 Task: Look for space in Danlí, Honduras from 21st June, 2023 to 29th June, 2023 for 4 adults in price range Rs.7000 to Rs.12000. Place can be entire place with 2 bedrooms having 2 beds and 2 bathrooms. Property type can be house, flat, guest house. Booking option can be shelf check-in. Required host language is English.
Action: Mouse moved to (462, 91)
Screenshot: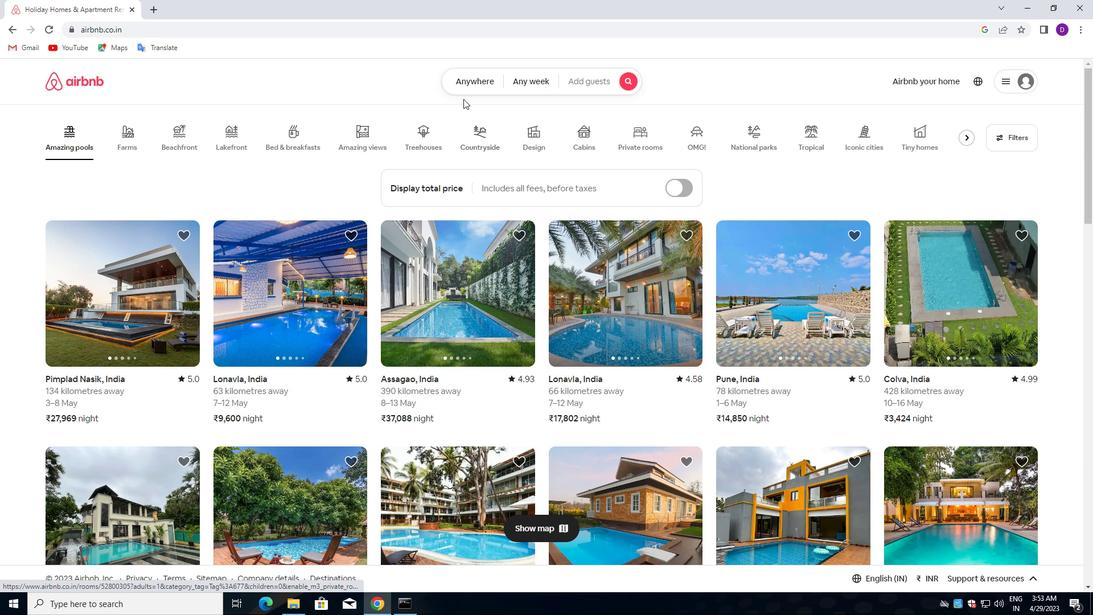 
Action: Mouse pressed left at (462, 91)
Screenshot: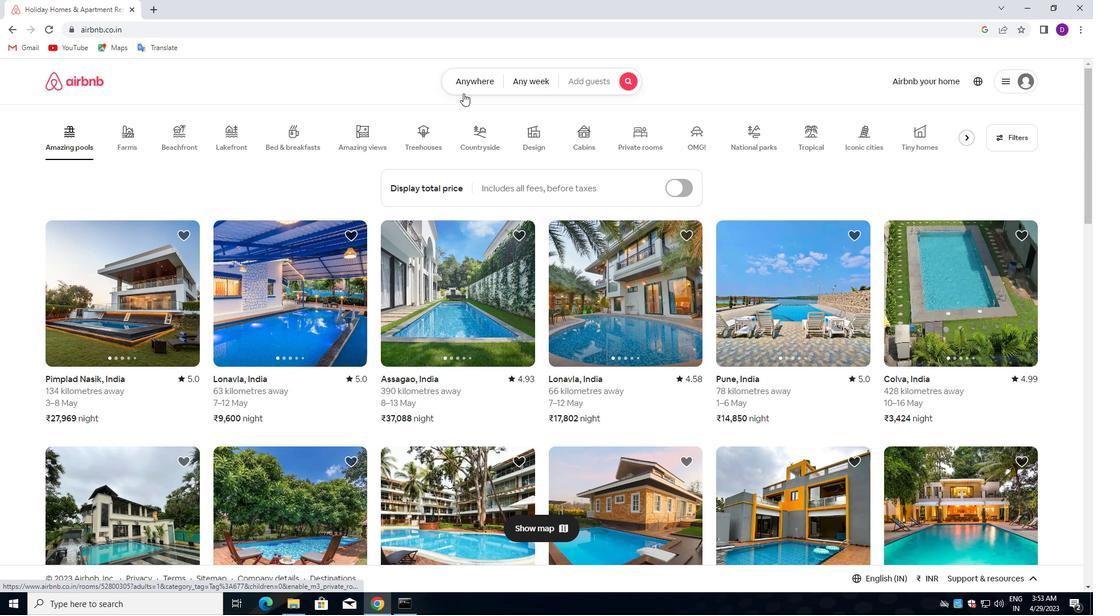
Action: Mouse moved to (338, 131)
Screenshot: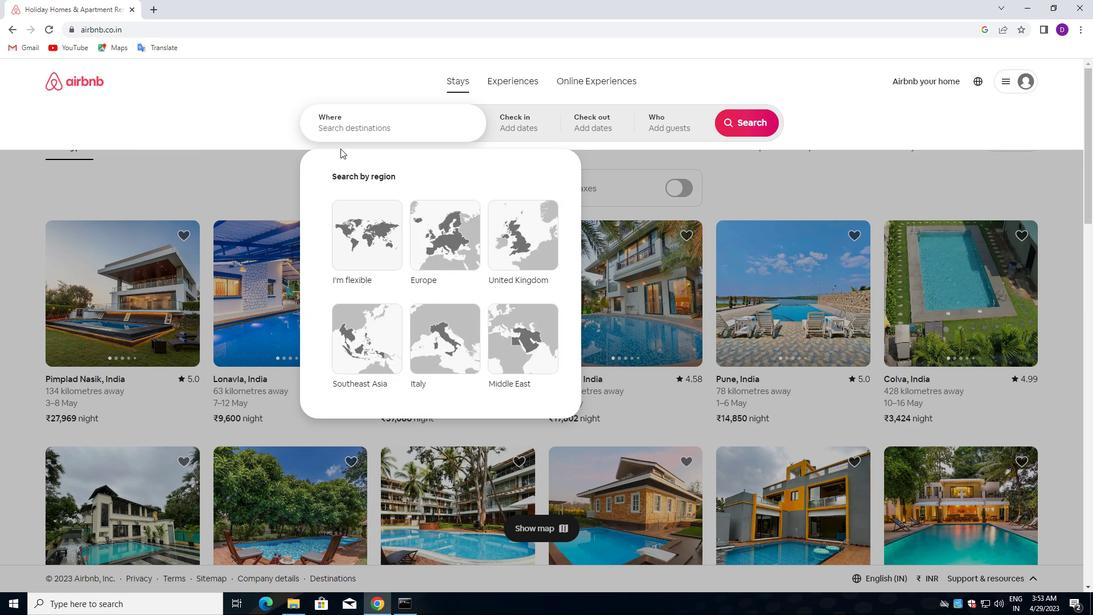 
Action: Mouse pressed left at (338, 131)
Screenshot: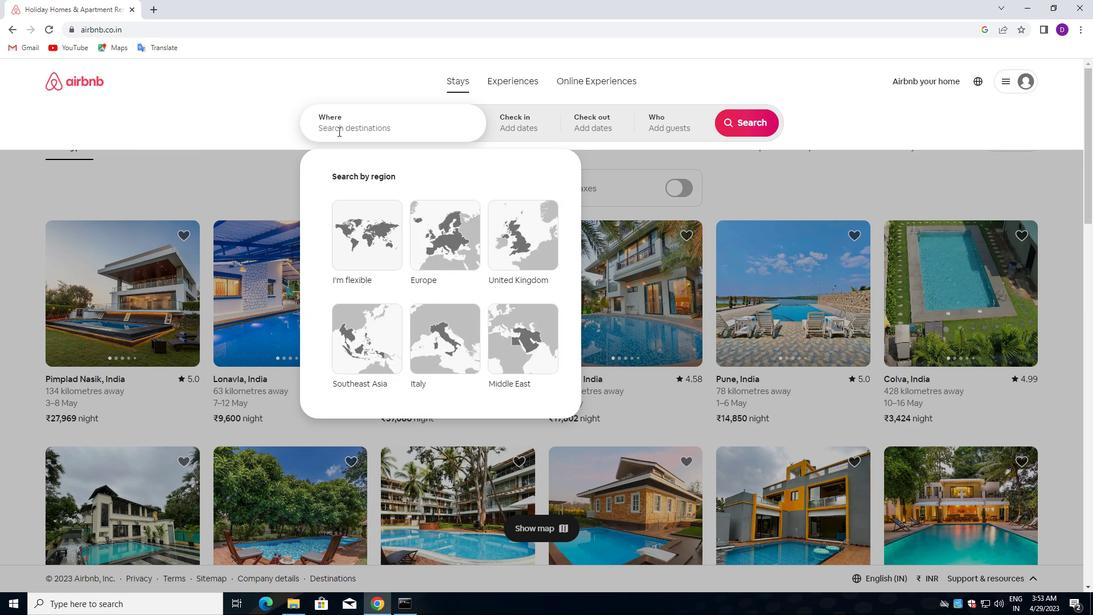 
Action: Key pressed <Key.shift>DANLI,<Key.down><Key.down><Key.enter>
Screenshot: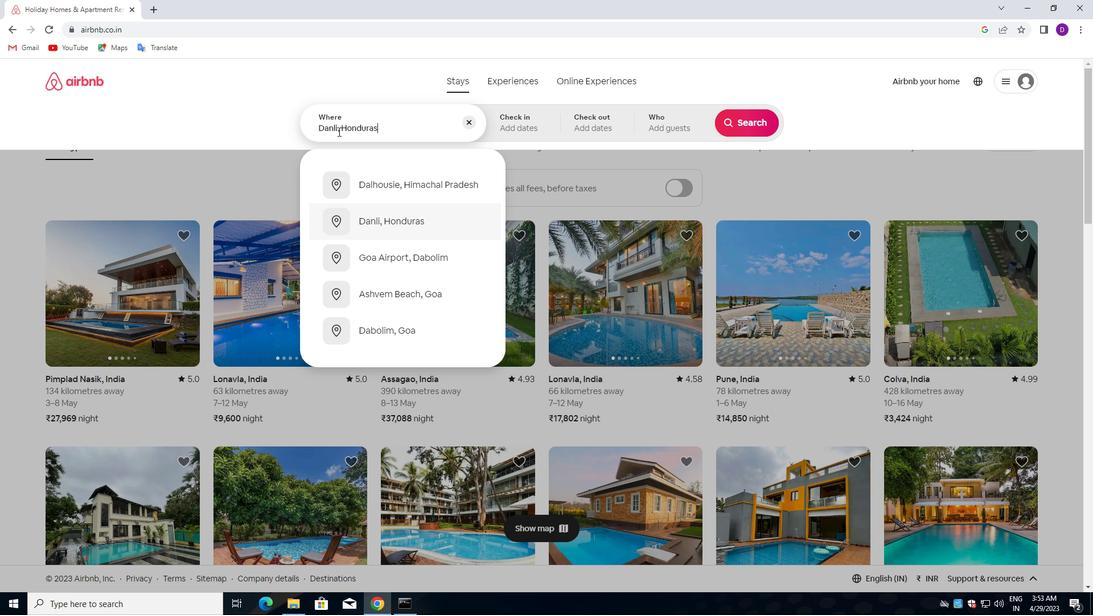 
Action: Mouse moved to (736, 211)
Screenshot: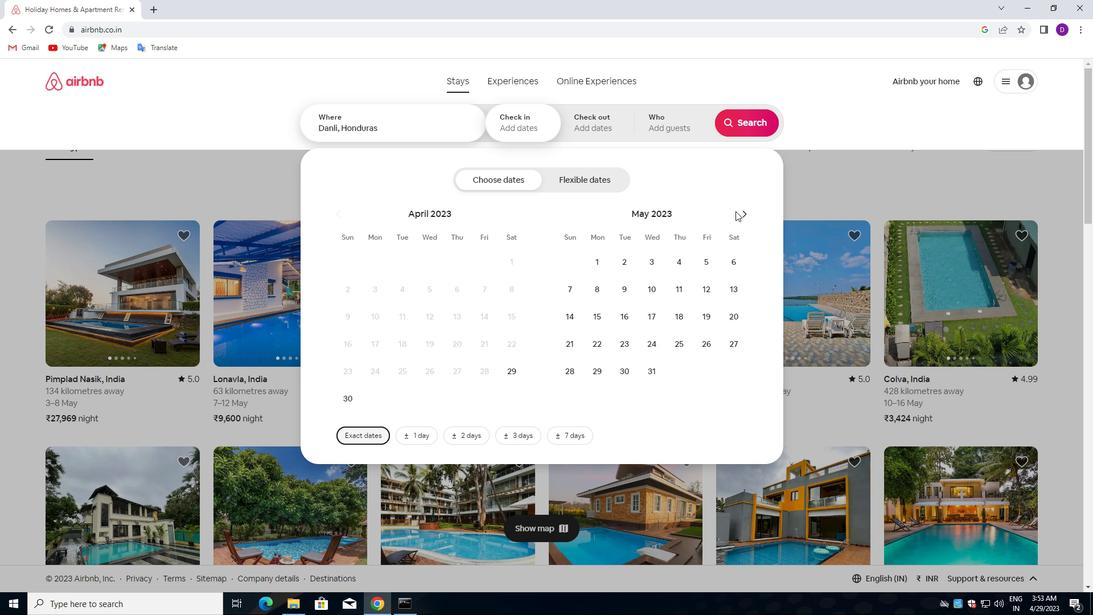 
Action: Mouse pressed left at (736, 211)
Screenshot: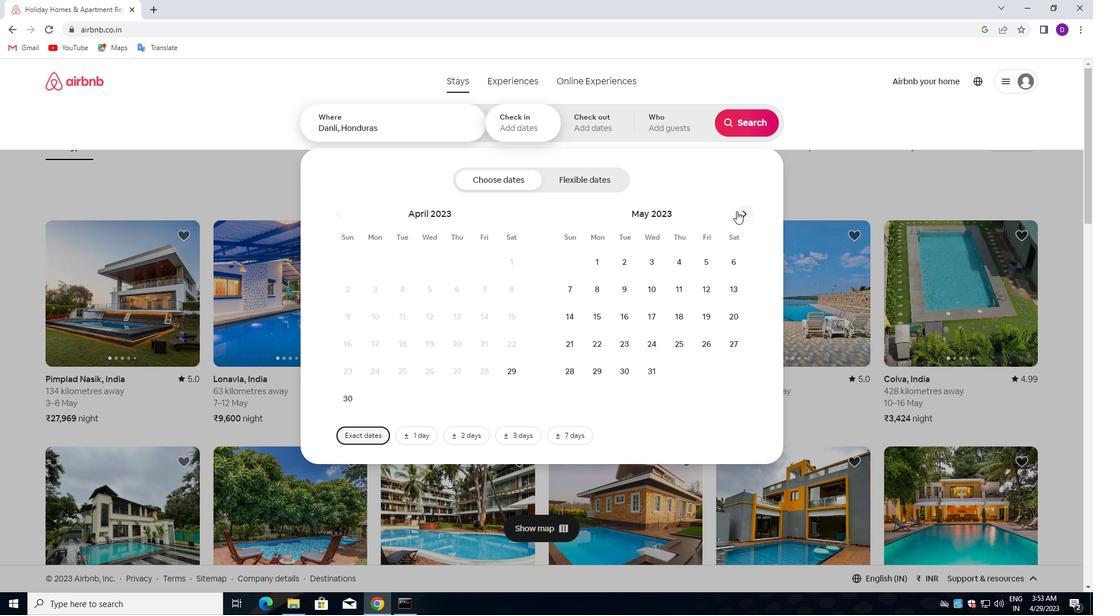 
Action: Mouse moved to (651, 342)
Screenshot: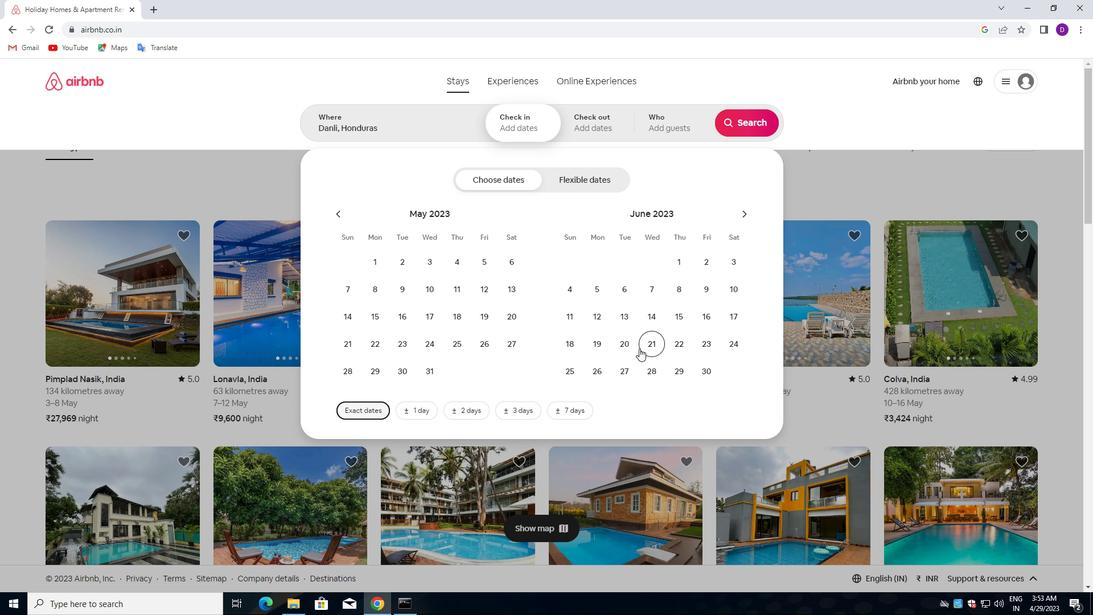 
Action: Mouse pressed left at (651, 342)
Screenshot: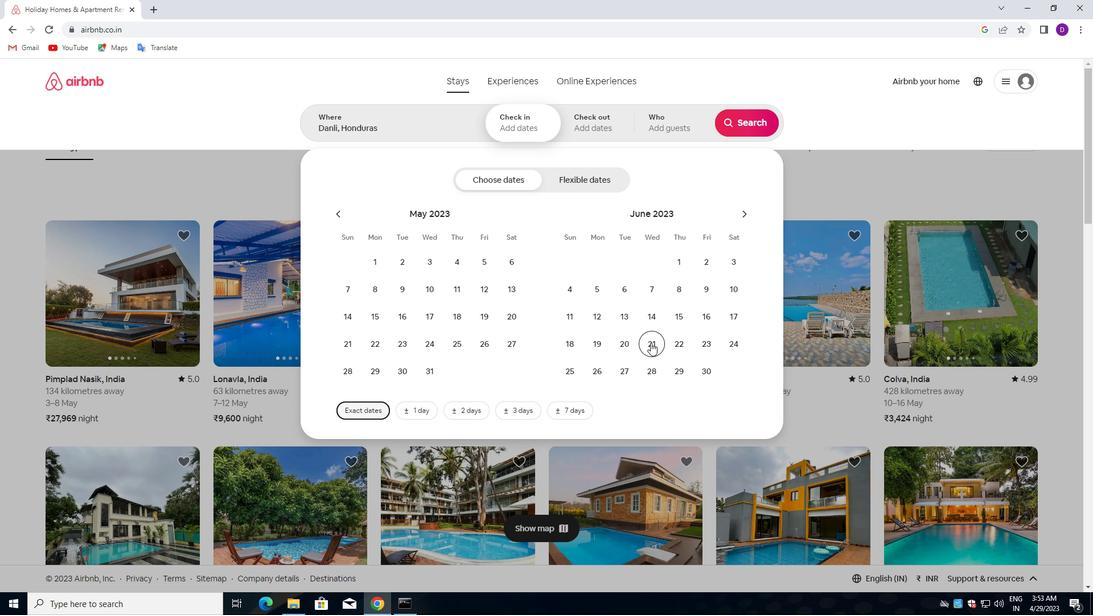 
Action: Mouse moved to (668, 367)
Screenshot: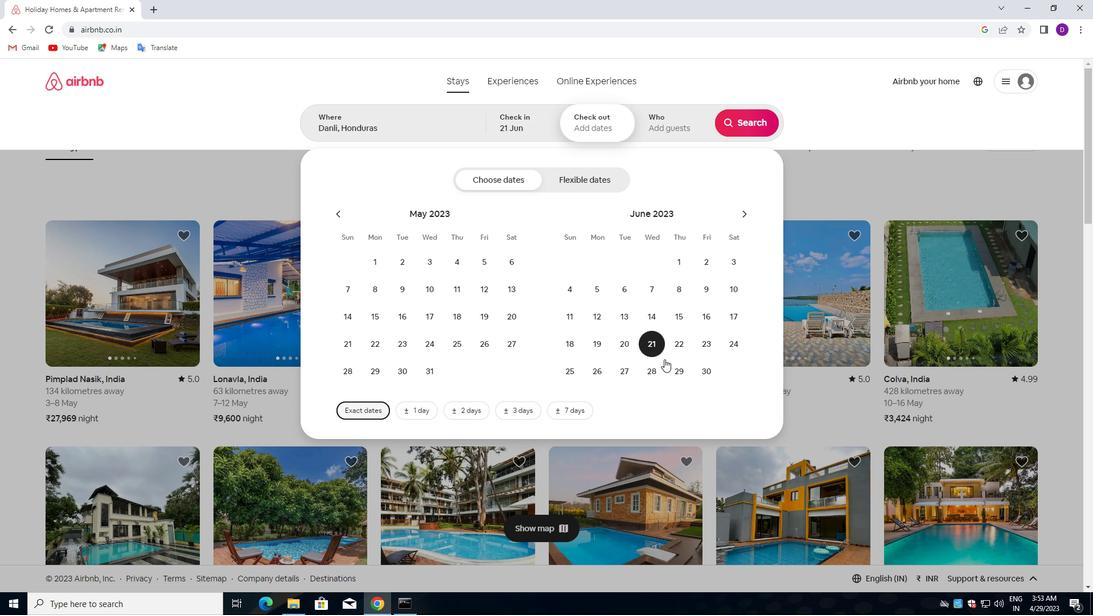 
Action: Mouse pressed left at (668, 367)
Screenshot: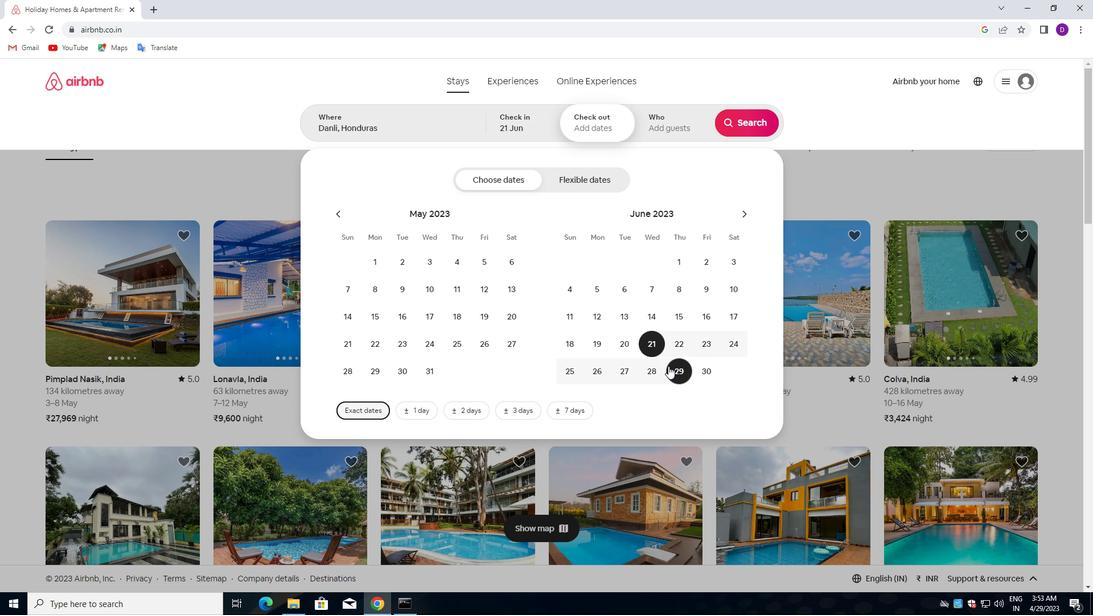 
Action: Mouse moved to (656, 130)
Screenshot: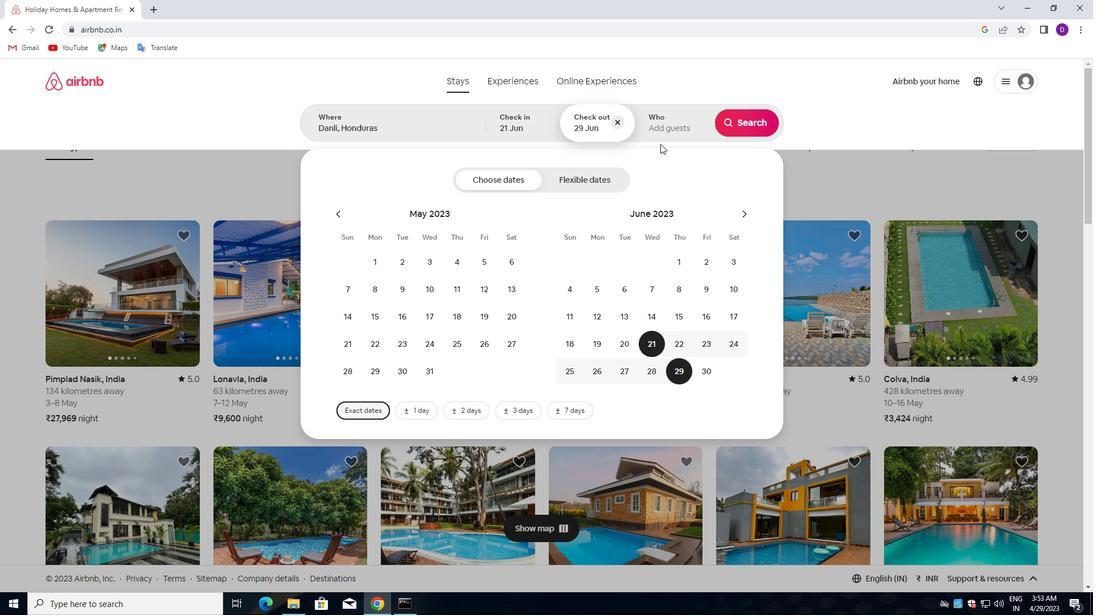 
Action: Mouse pressed left at (656, 130)
Screenshot: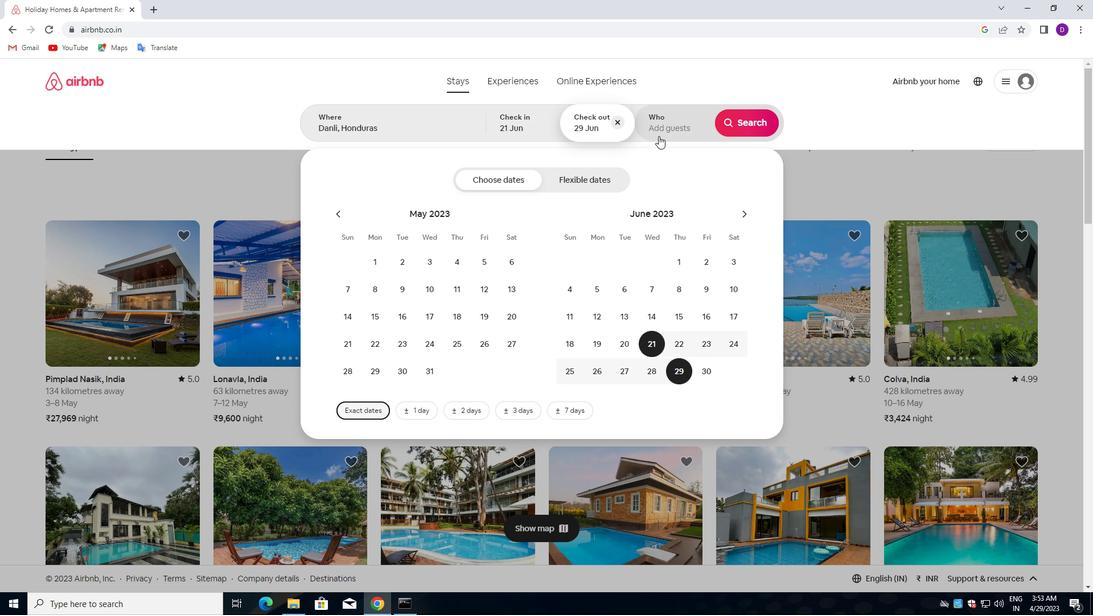 
Action: Mouse moved to (752, 187)
Screenshot: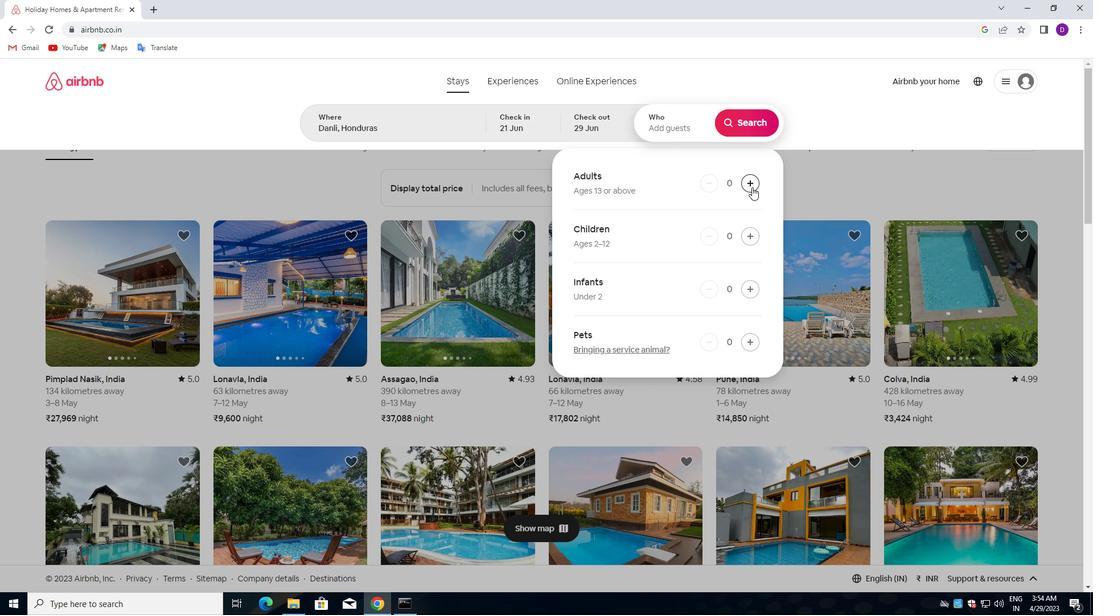 
Action: Mouse pressed left at (752, 187)
Screenshot: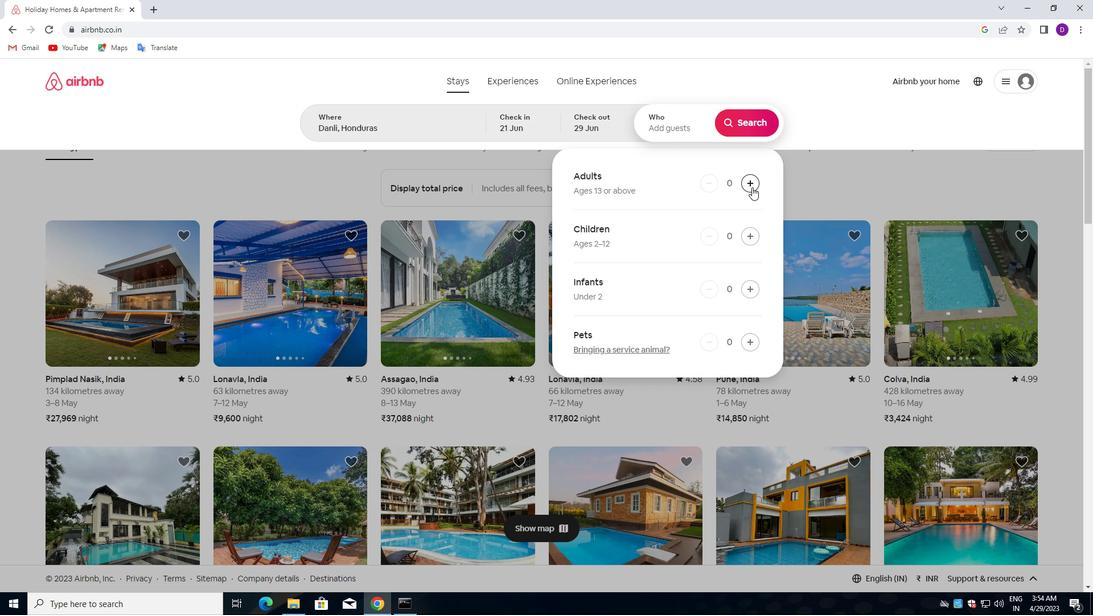 
Action: Mouse moved to (753, 187)
Screenshot: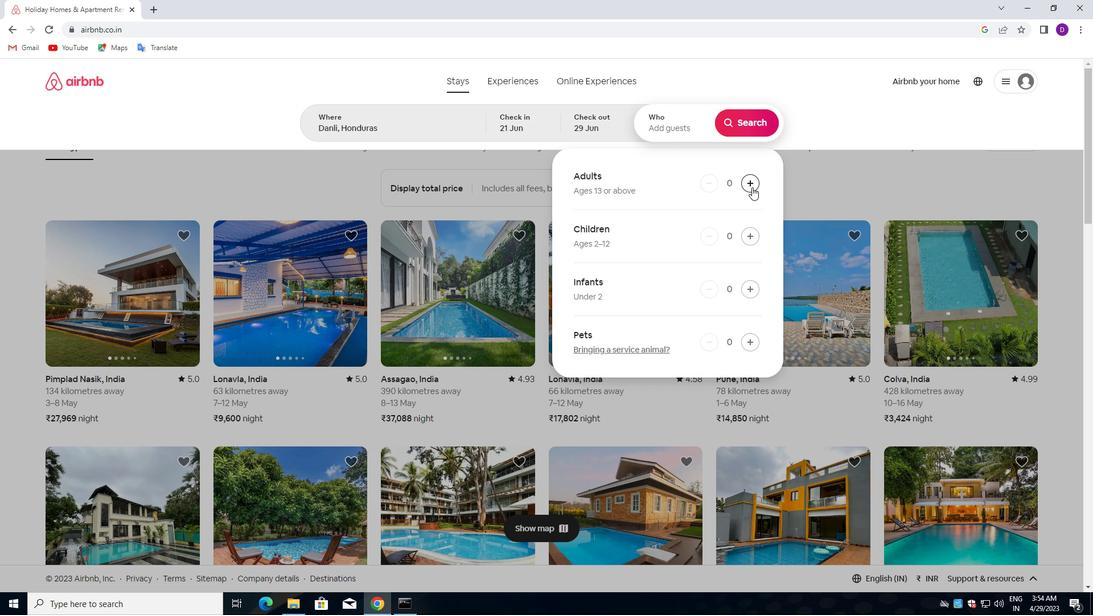
Action: Mouse pressed left at (753, 187)
Screenshot: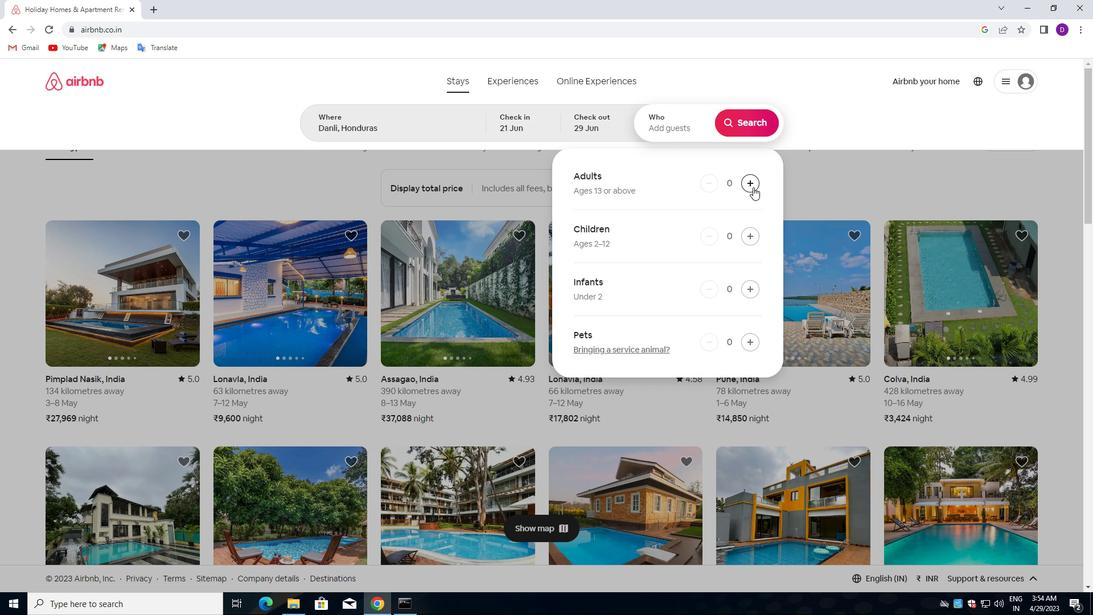 
Action: Mouse pressed left at (753, 187)
Screenshot: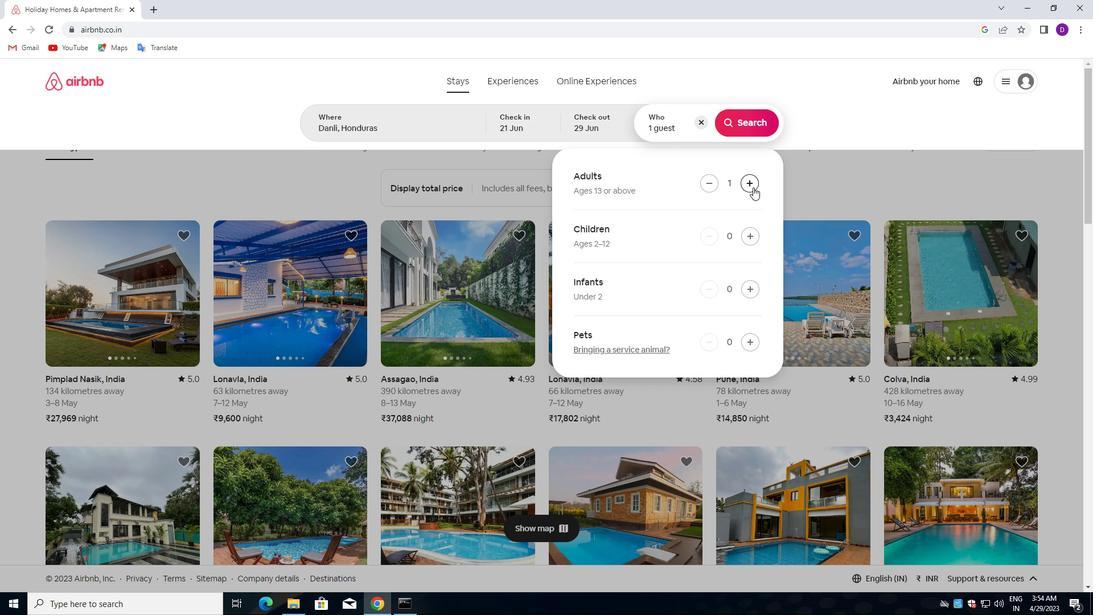 
Action: Mouse pressed left at (753, 187)
Screenshot: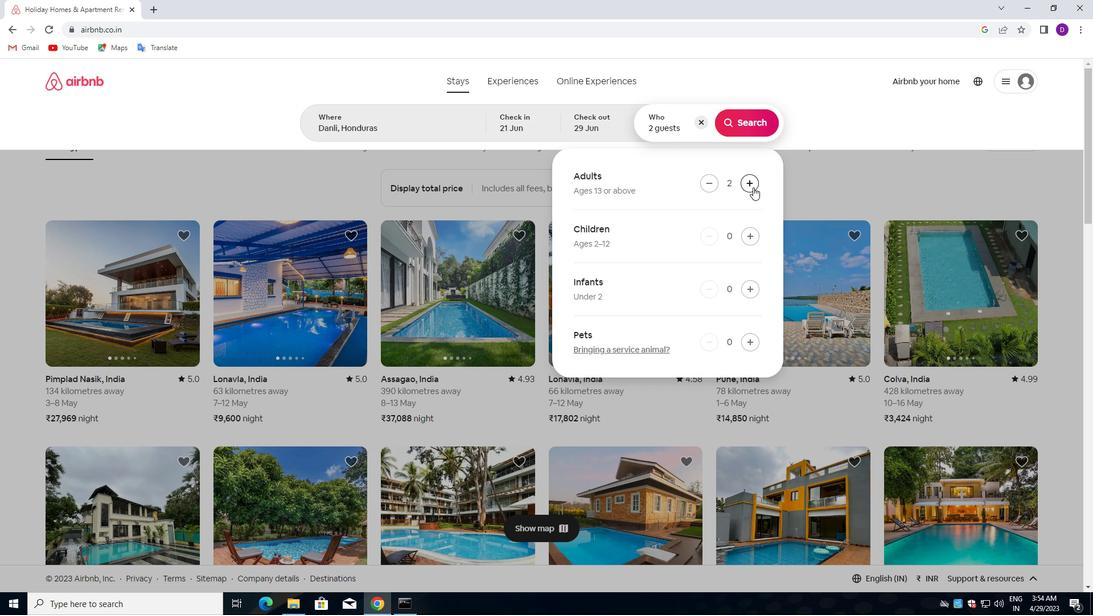 
Action: Mouse moved to (744, 127)
Screenshot: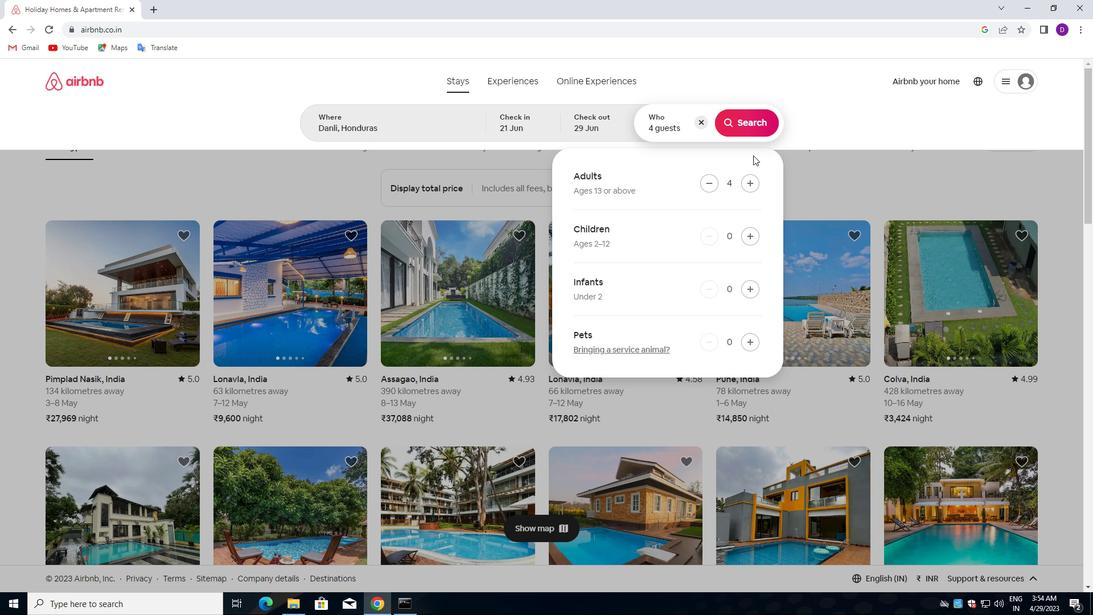 
Action: Mouse pressed left at (744, 127)
Screenshot: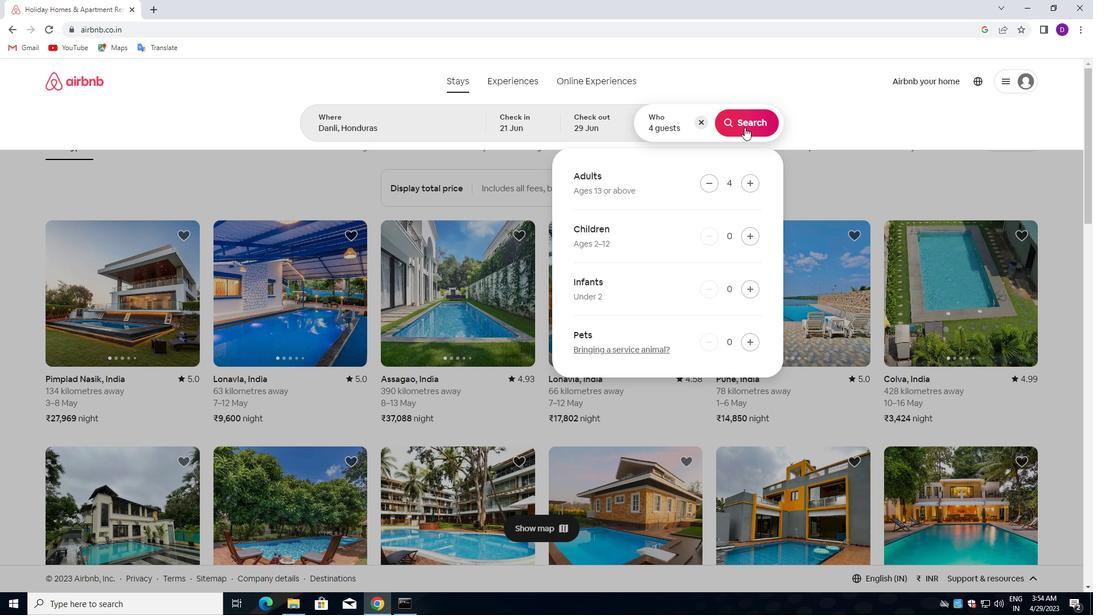 
Action: Mouse moved to (1026, 123)
Screenshot: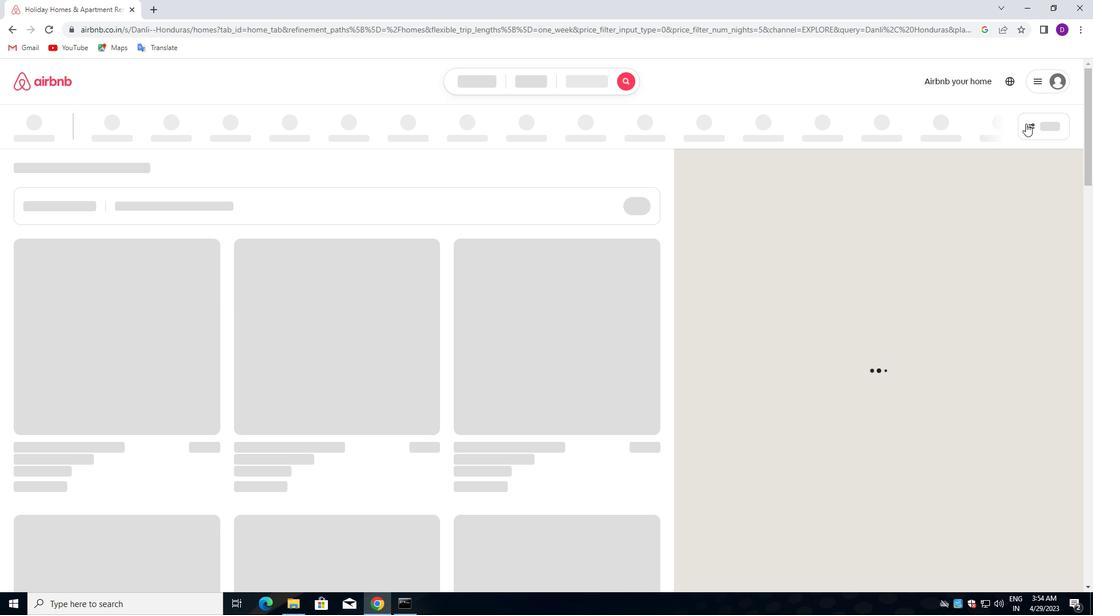 
Action: Mouse pressed left at (1026, 123)
Screenshot: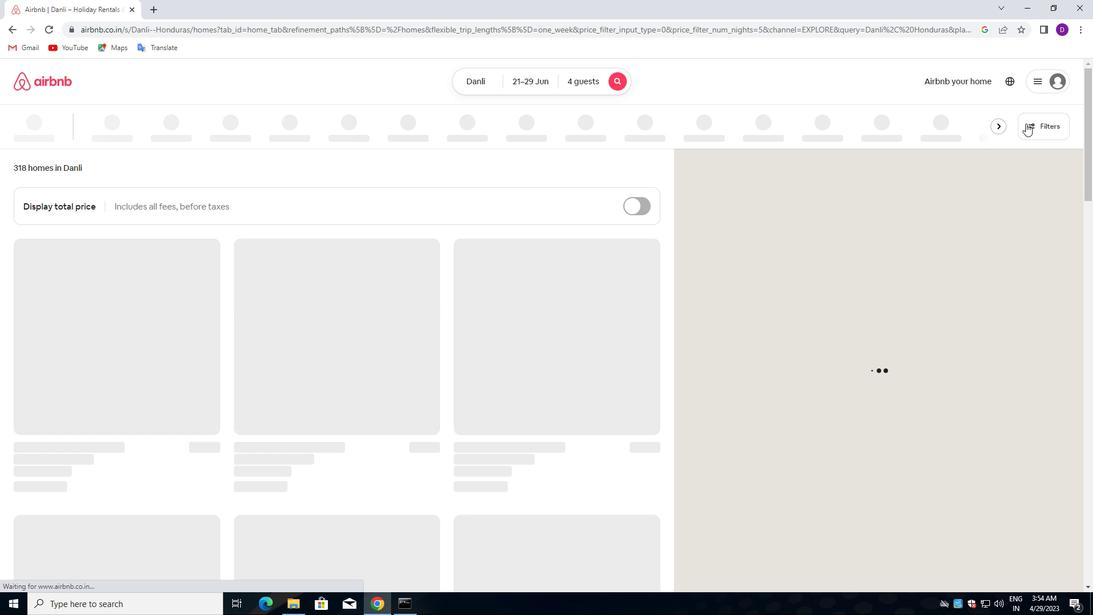 
Action: Mouse moved to (391, 268)
Screenshot: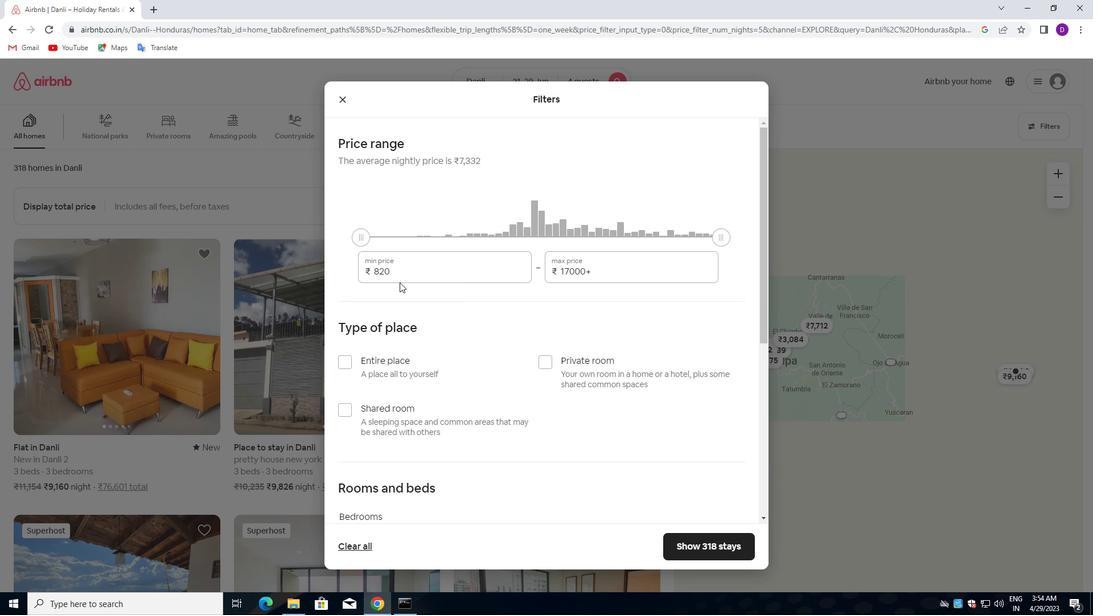 
Action: Mouse pressed left at (391, 268)
Screenshot: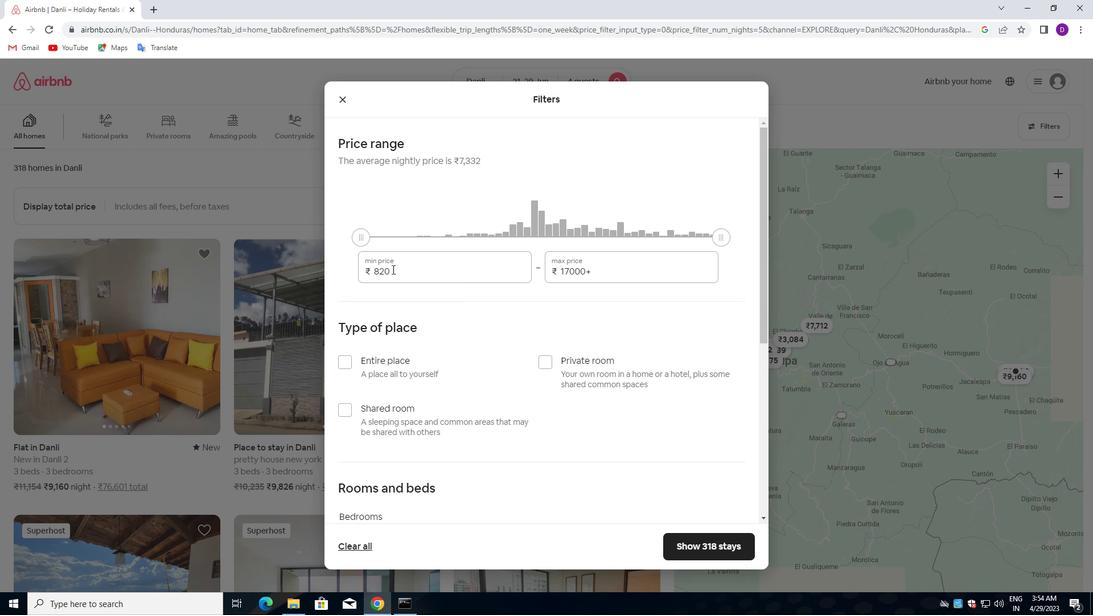 
Action: Mouse pressed left at (391, 268)
Screenshot: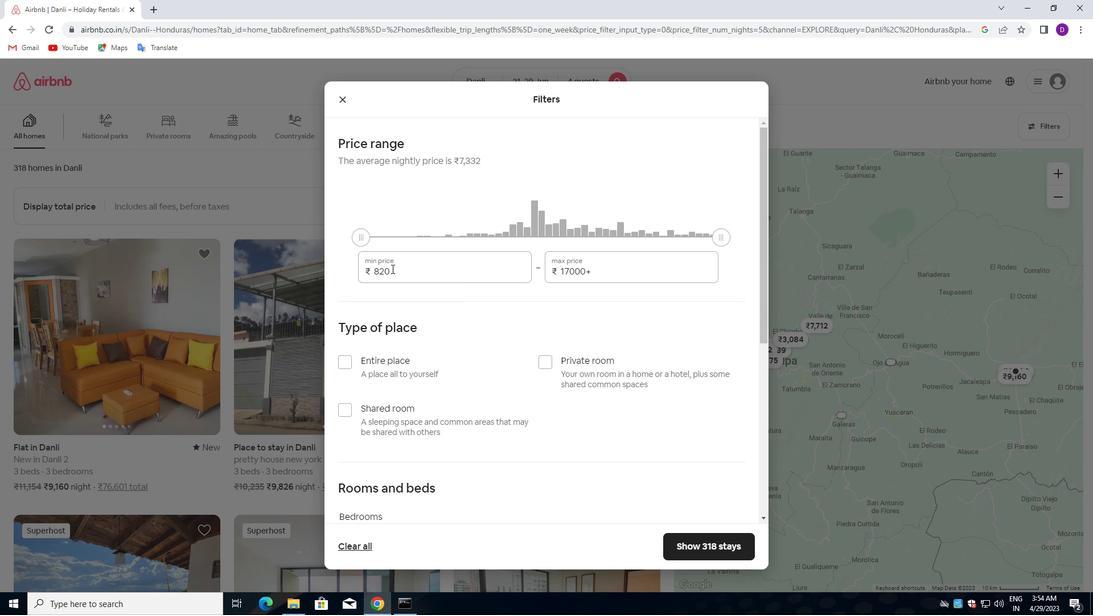 
Action: Key pressed 7000<Key.tab>12000
Screenshot: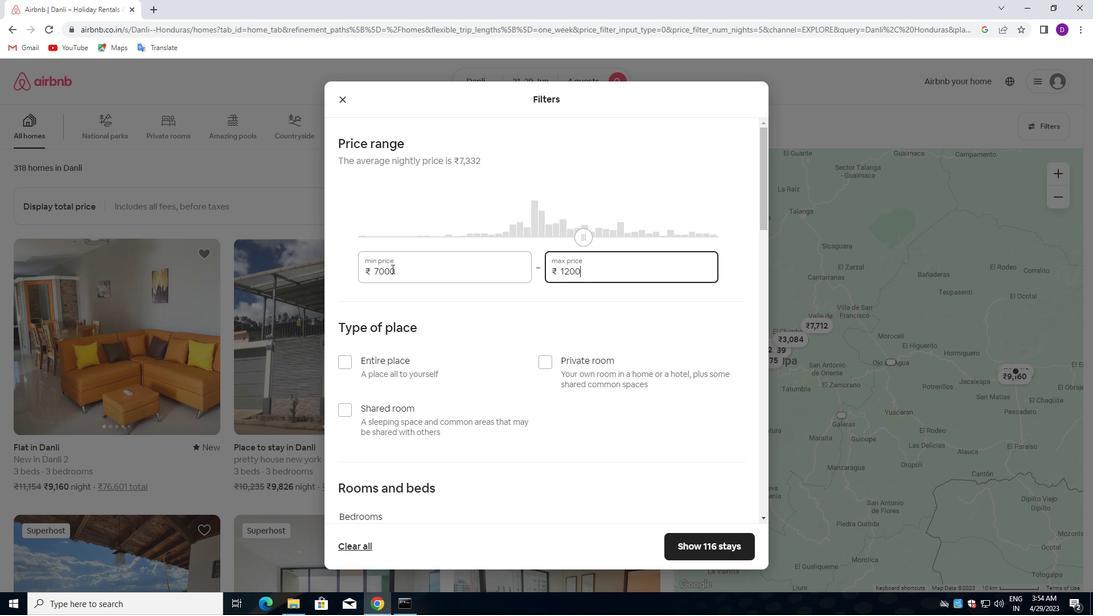 
Action: Mouse moved to (396, 288)
Screenshot: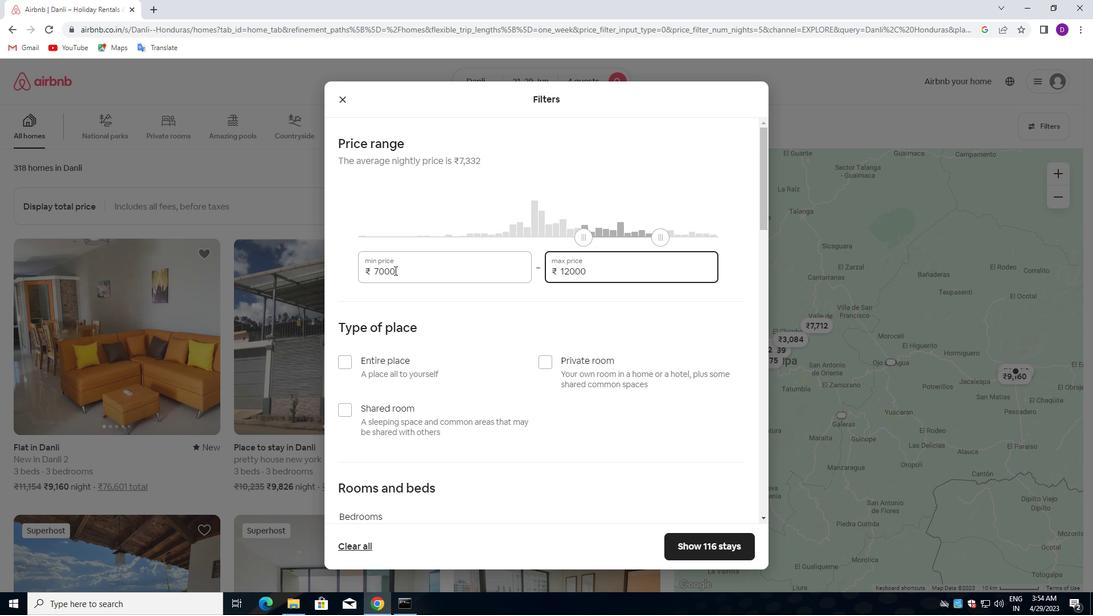 
Action: Mouse scrolled (396, 287) with delta (0, 0)
Screenshot: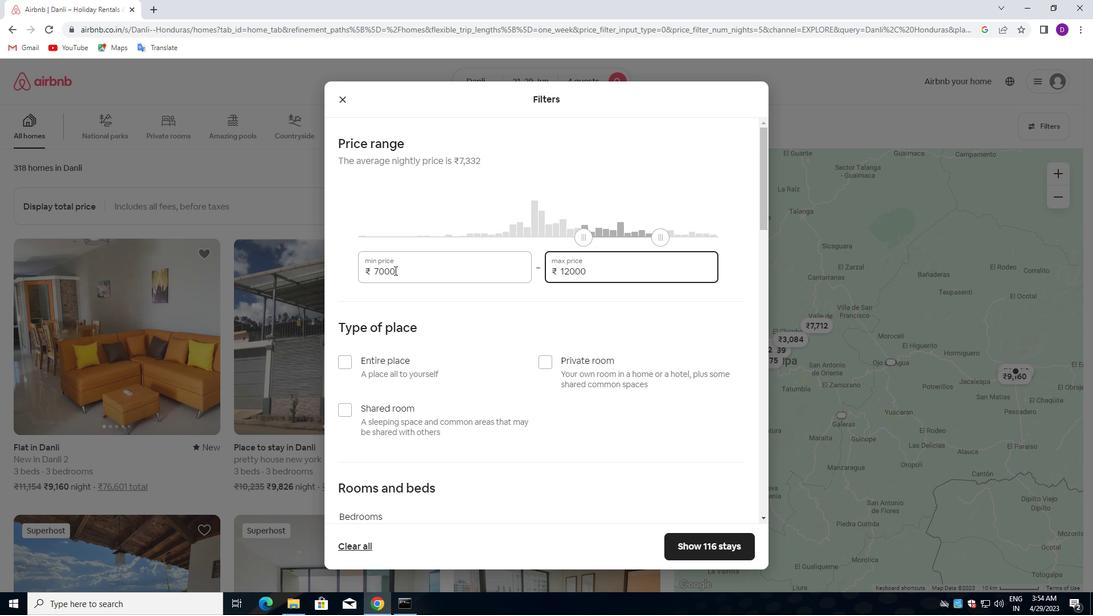
Action: Mouse moved to (397, 291)
Screenshot: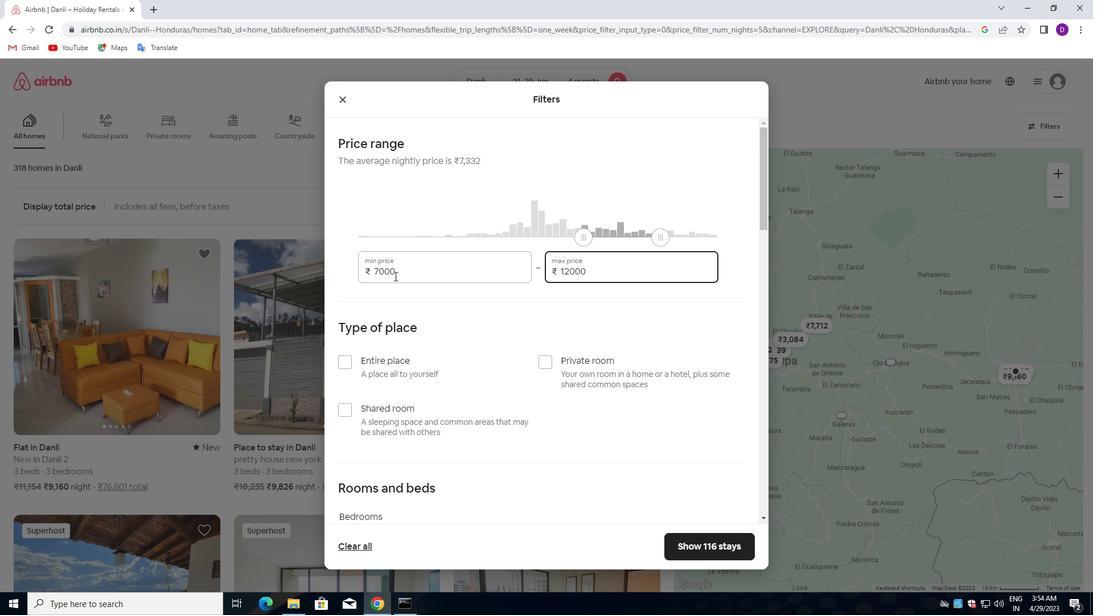 
Action: Mouse scrolled (397, 291) with delta (0, 0)
Screenshot: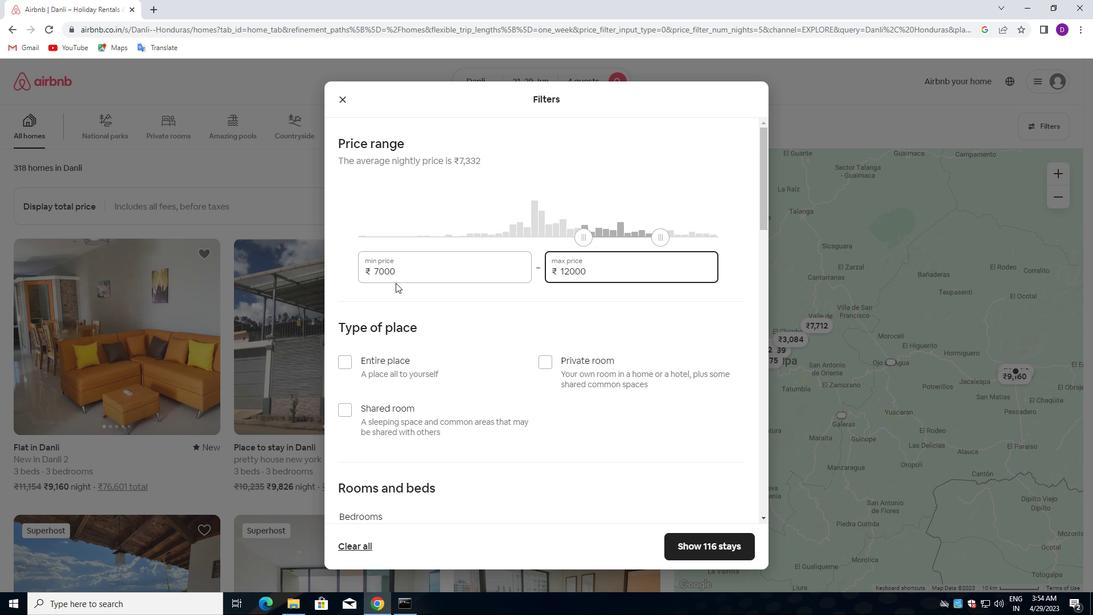 
Action: Mouse moved to (346, 249)
Screenshot: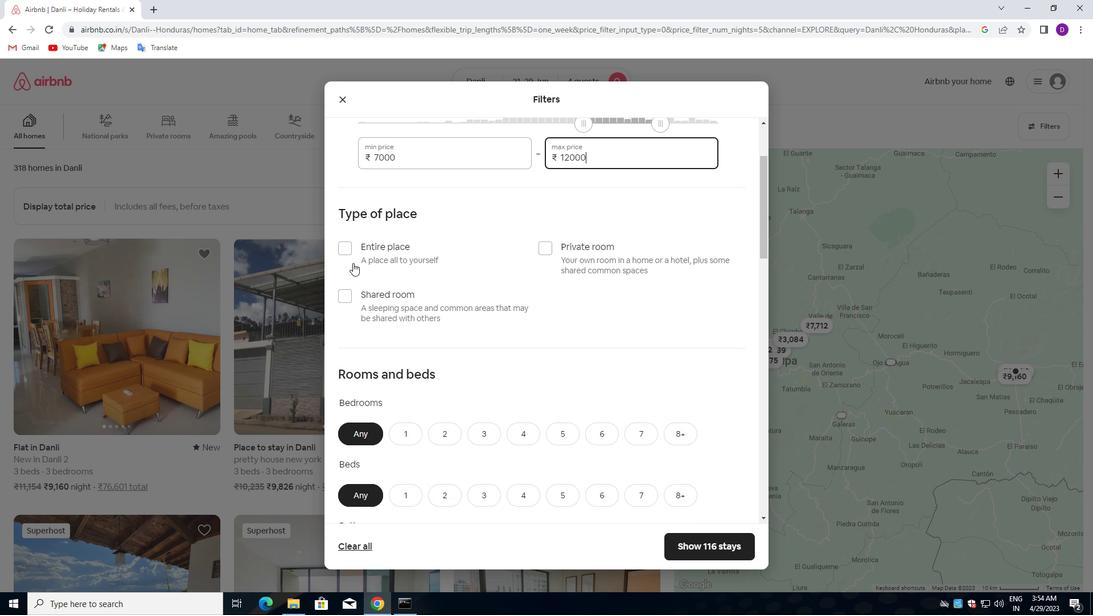 
Action: Mouse pressed left at (346, 249)
Screenshot: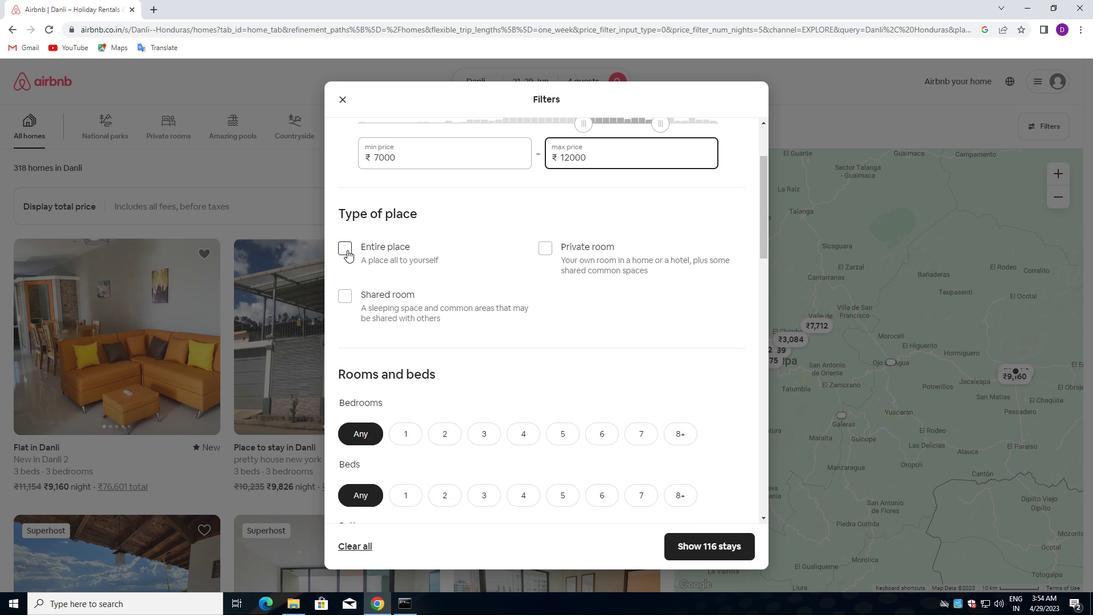 
Action: Mouse moved to (486, 307)
Screenshot: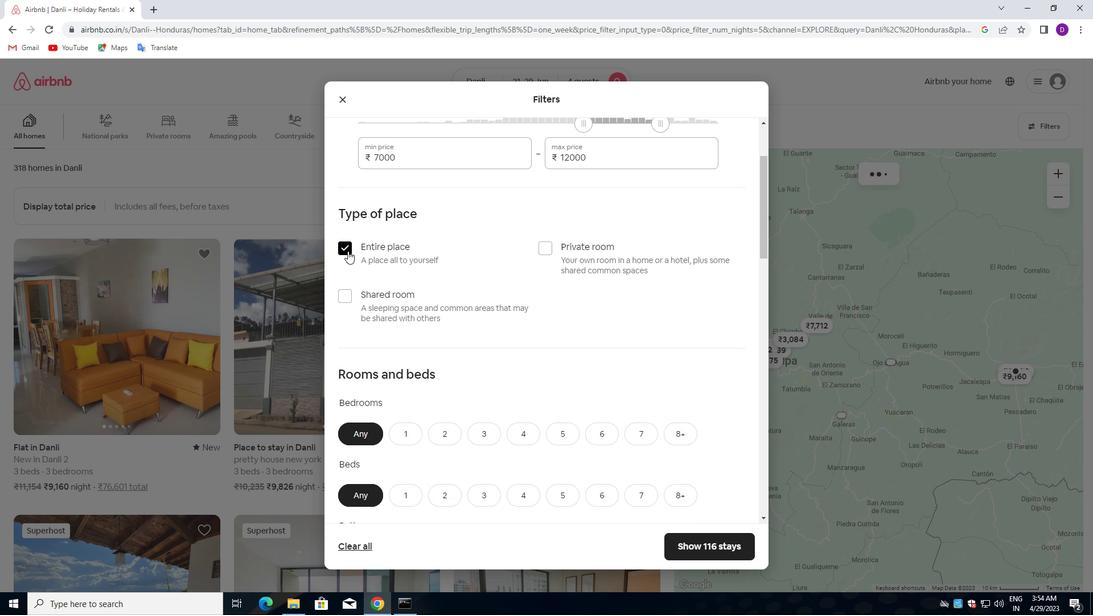 
Action: Mouse scrolled (486, 306) with delta (0, 0)
Screenshot: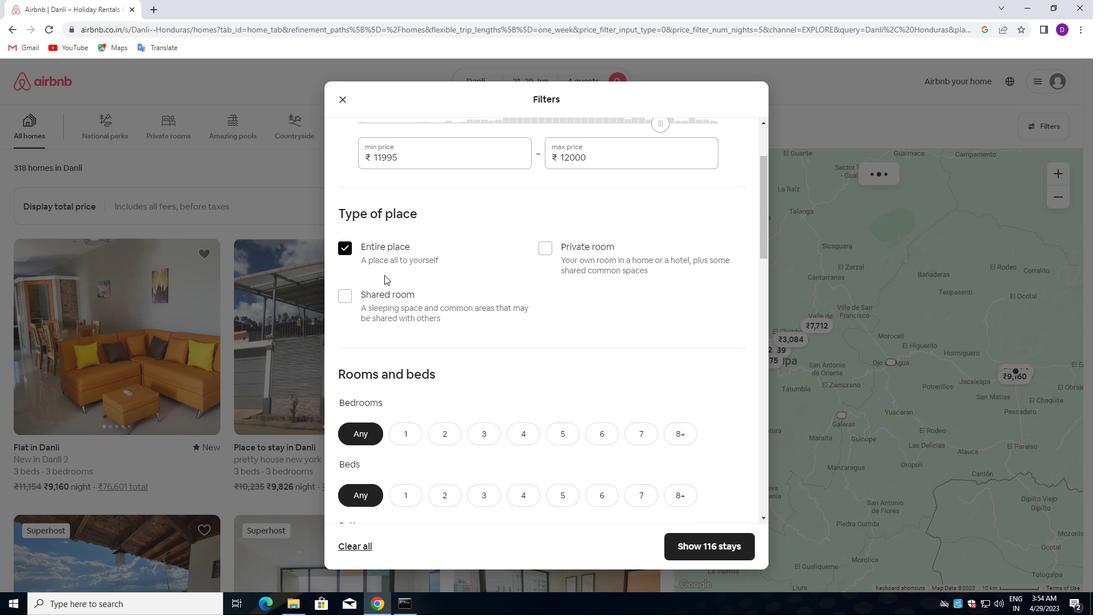 
Action: Mouse scrolled (486, 306) with delta (0, 0)
Screenshot: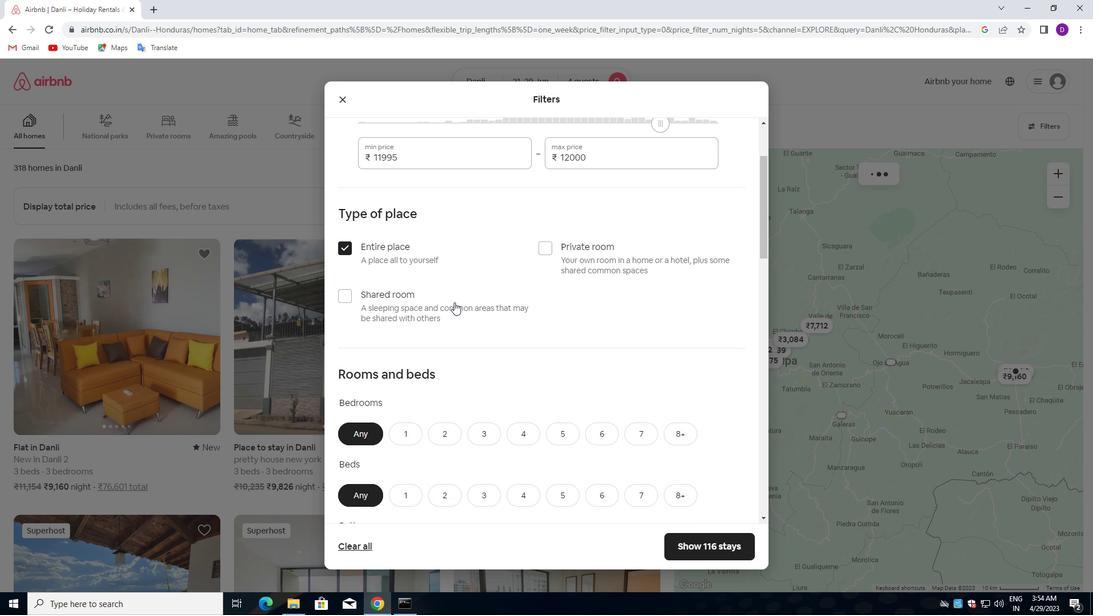 
Action: Mouse moved to (486, 307)
Screenshot: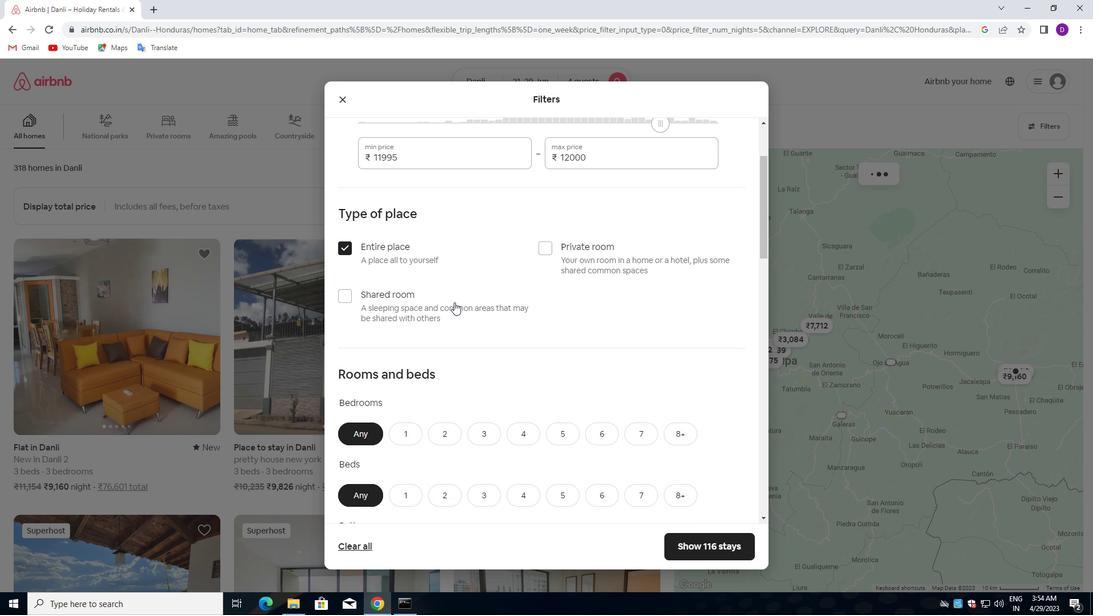
Action: Mouse scrolled (486, 306) with delta (0, 0)
Screenshot: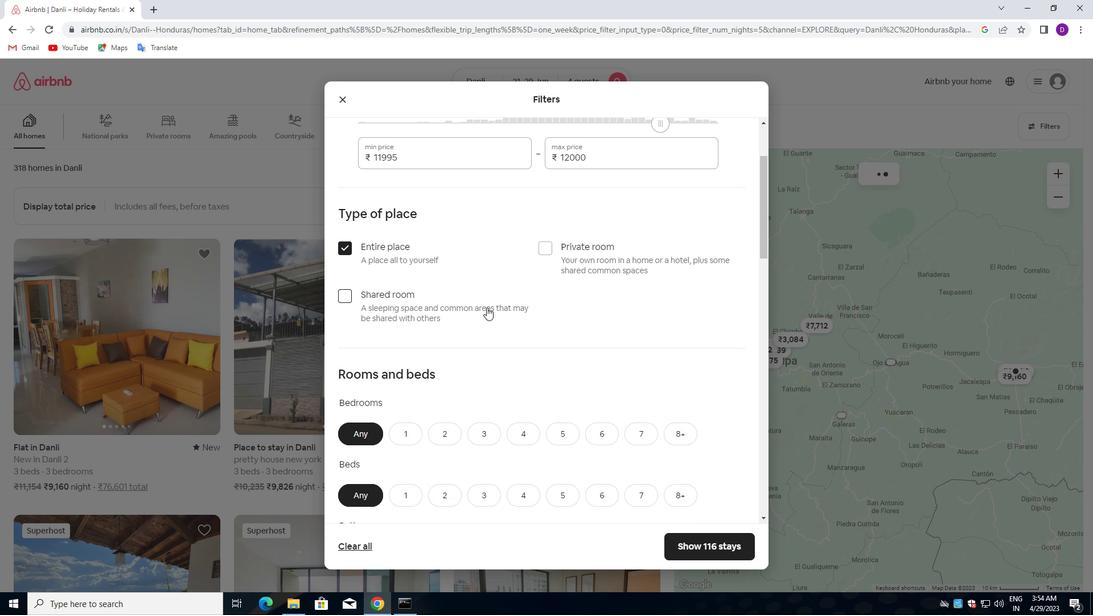 
Action: Mouse moved to (447, 270)
Screenshot: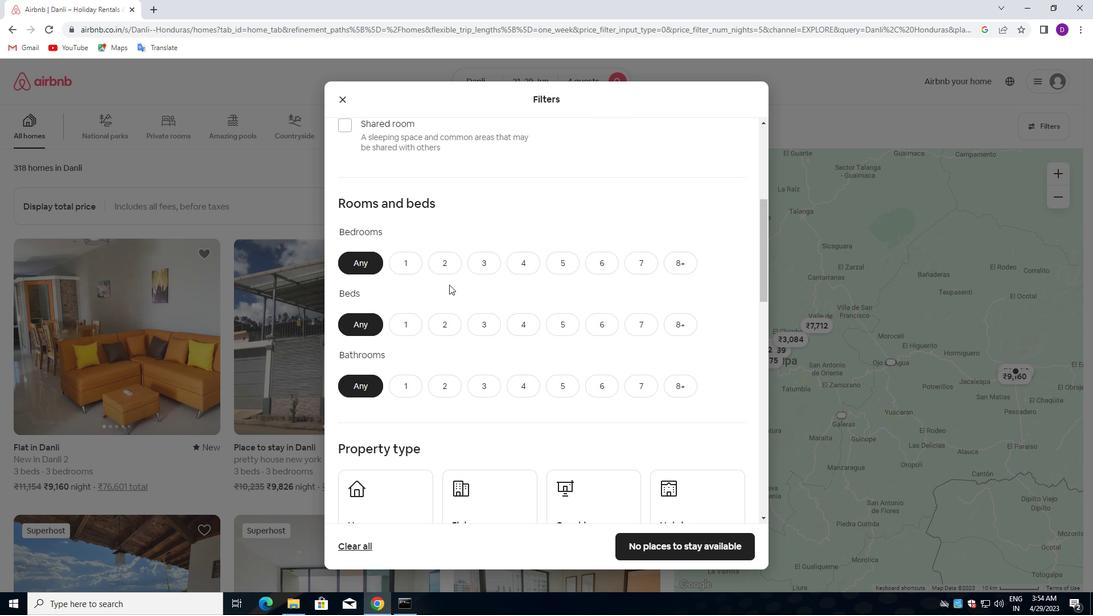 
Action: Mouse pressed left at (447, 270)
Screenshot: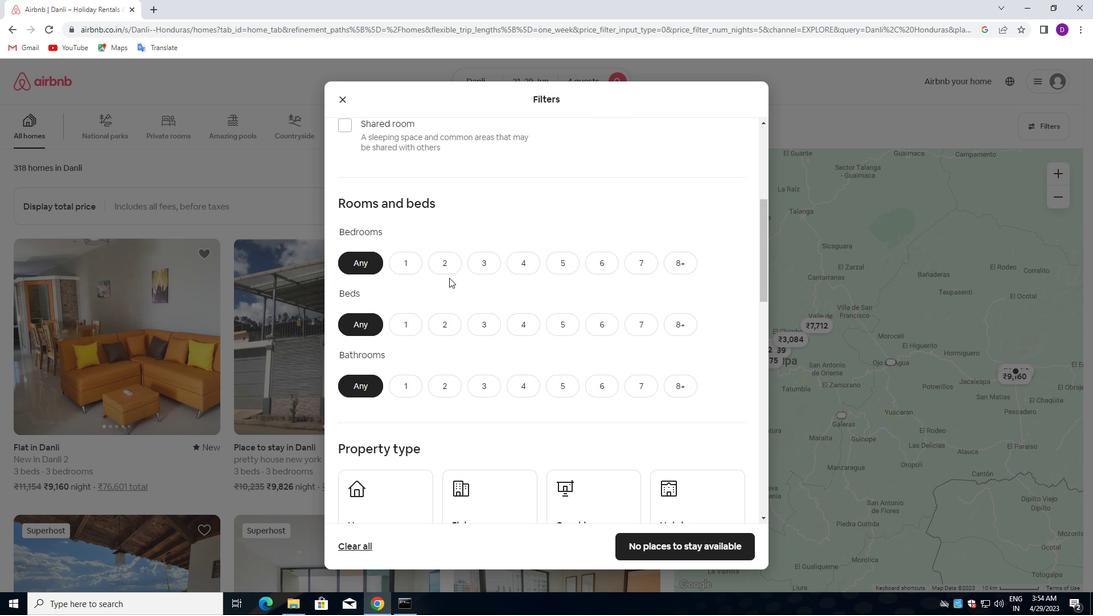 
Action: Mouse moved to (449, 315)
Screenshot: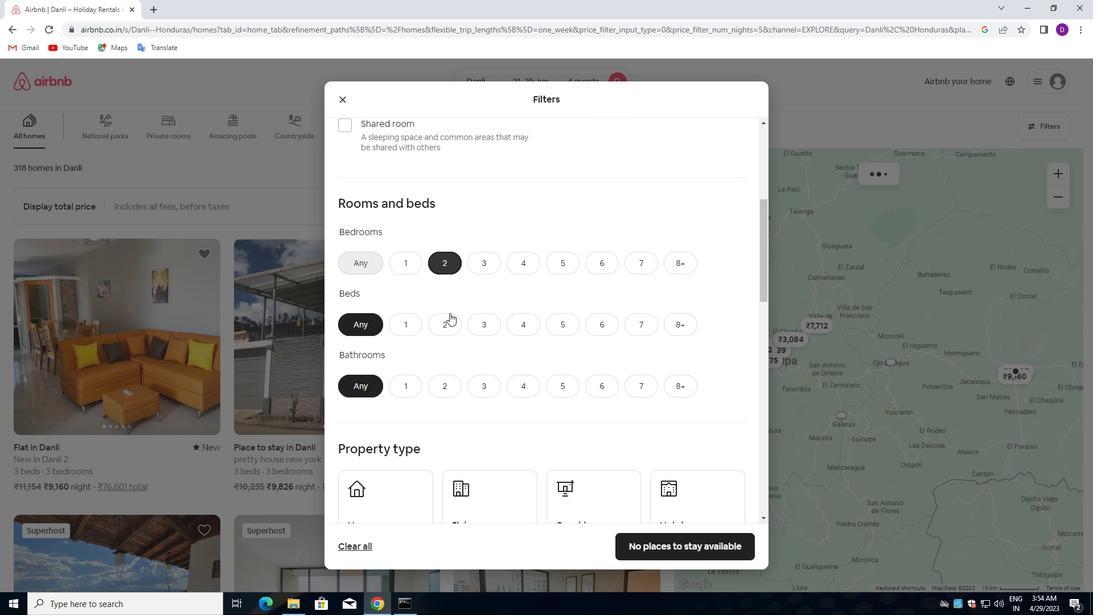 
Action: Mouse pressed left at (449, 315)
Screenshot: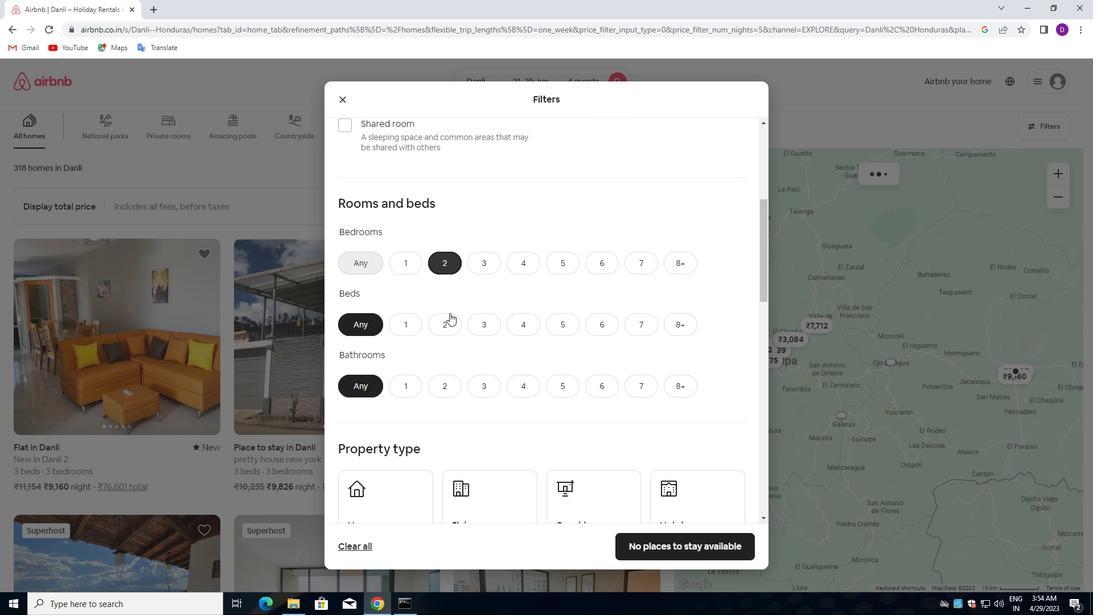 
Action: Mouse moved to (441, 384)
Screenshot: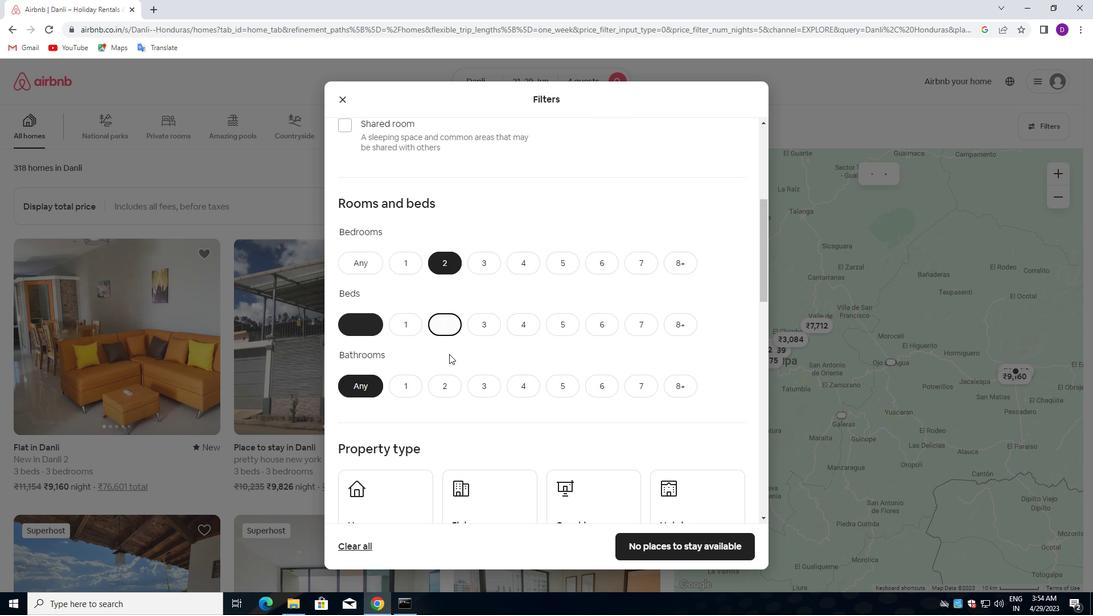 
Action: Mouse pressed left at (441, 384)
Screenshot: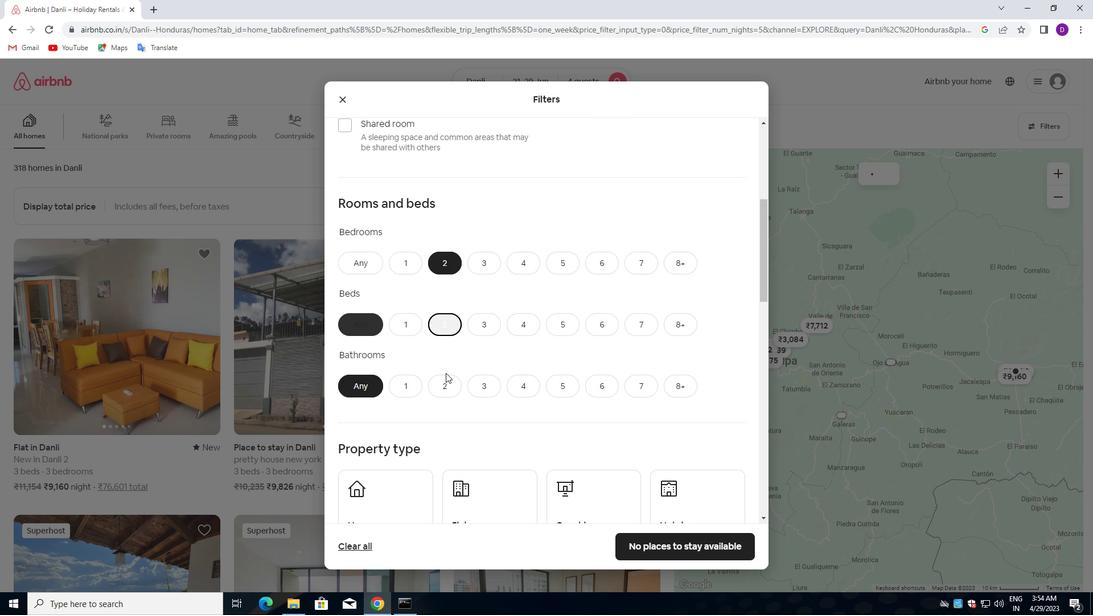 
Action: Mouse moved to (455, 361)
Screenshot: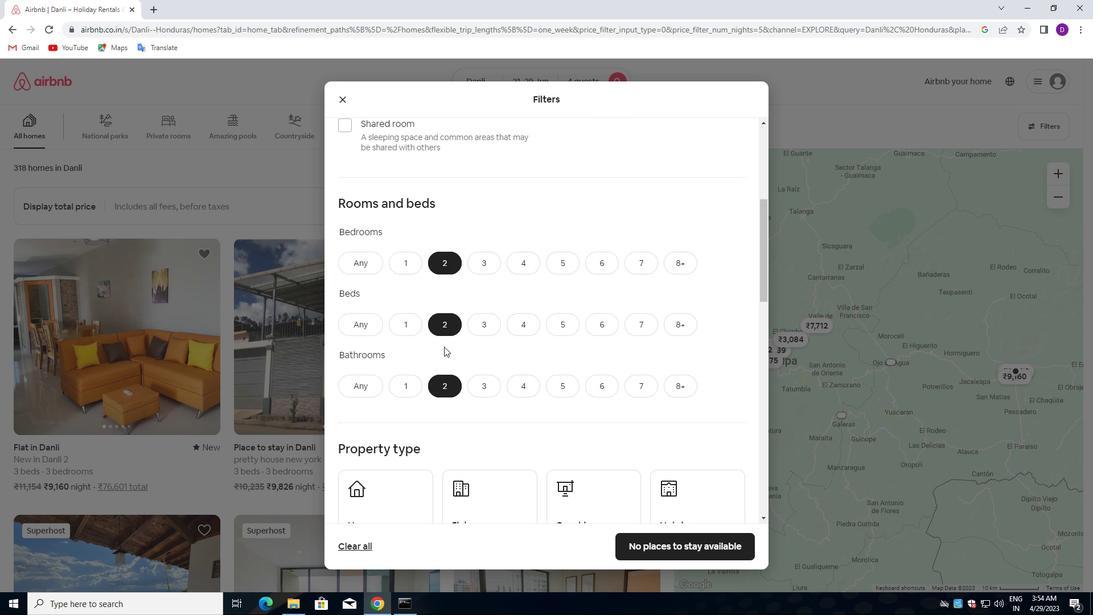 
Action: Mouse scrolled (455, 360) with delta (0, 0)
Screenshot: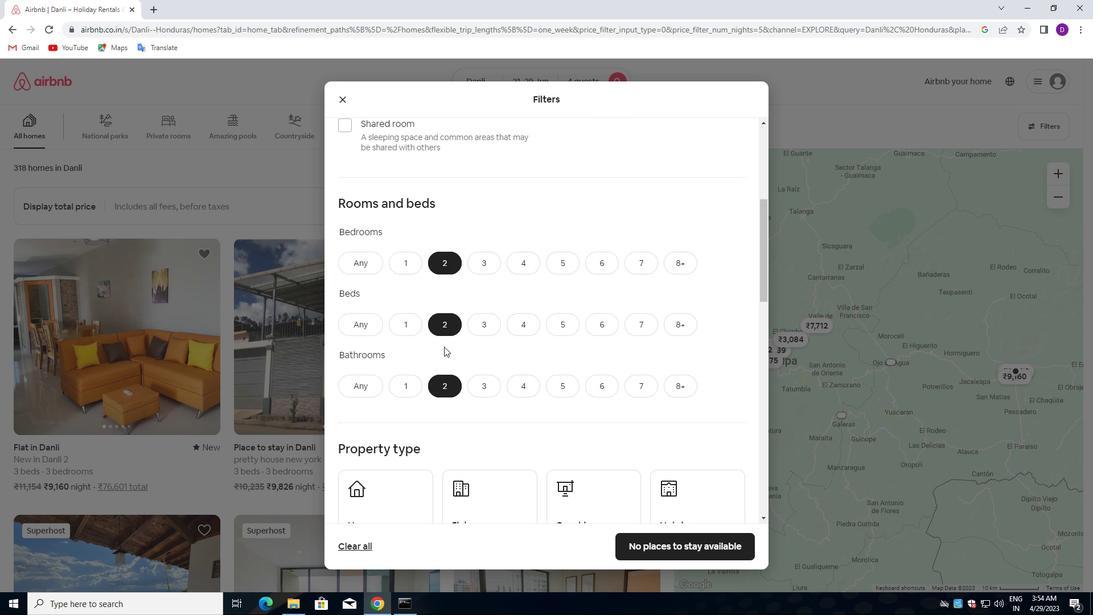 
Action: Mouse moved to (456, 365)
Screenshot: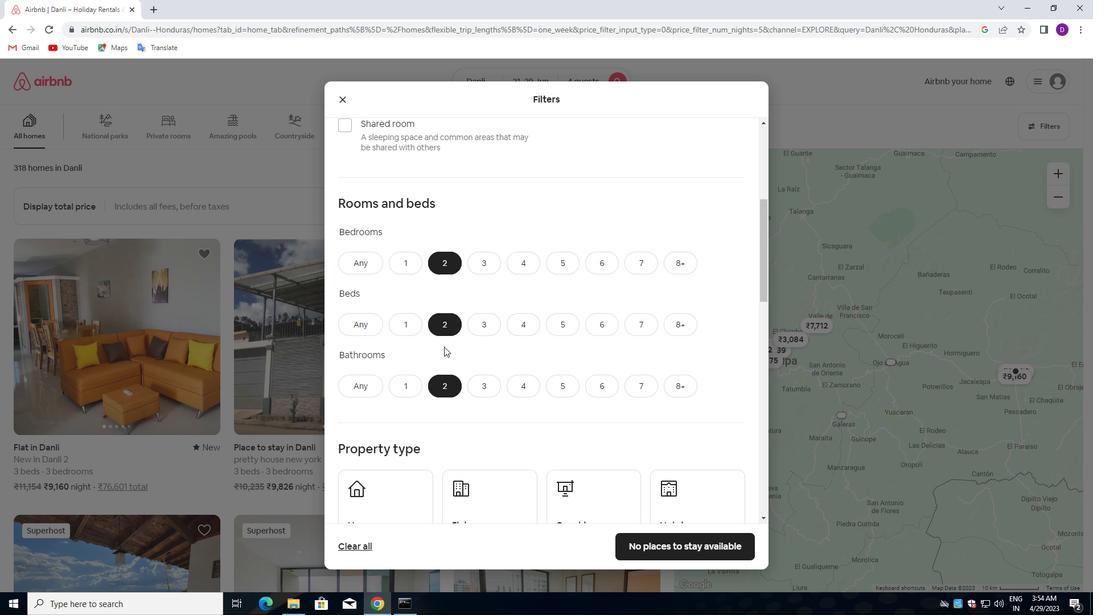 
Action: Mouse scrolled (456, 365) with delta (0, 0)
Screenshot: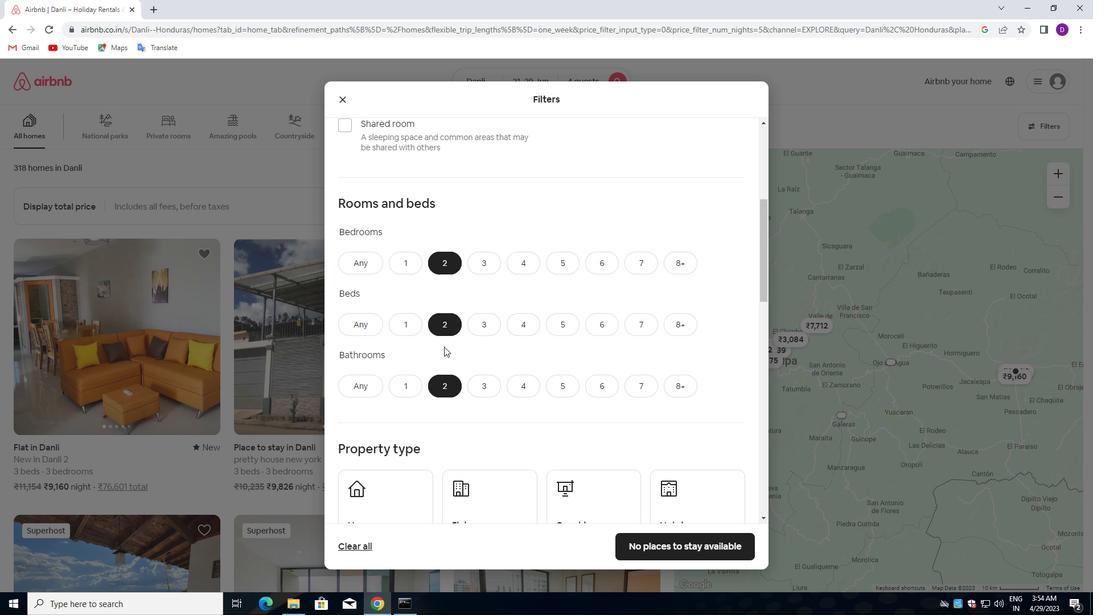 
Action: Mouse scrolled (456, 365) with delta (0, 0)
Screenshot: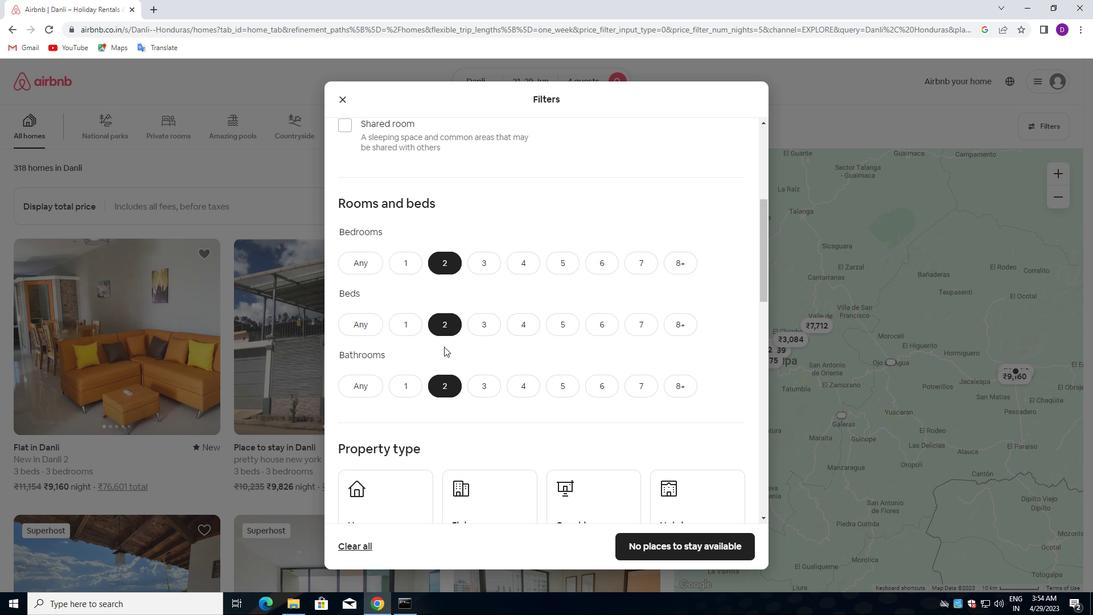 
Action: Mouse moved to (380, 351)
Screenshot: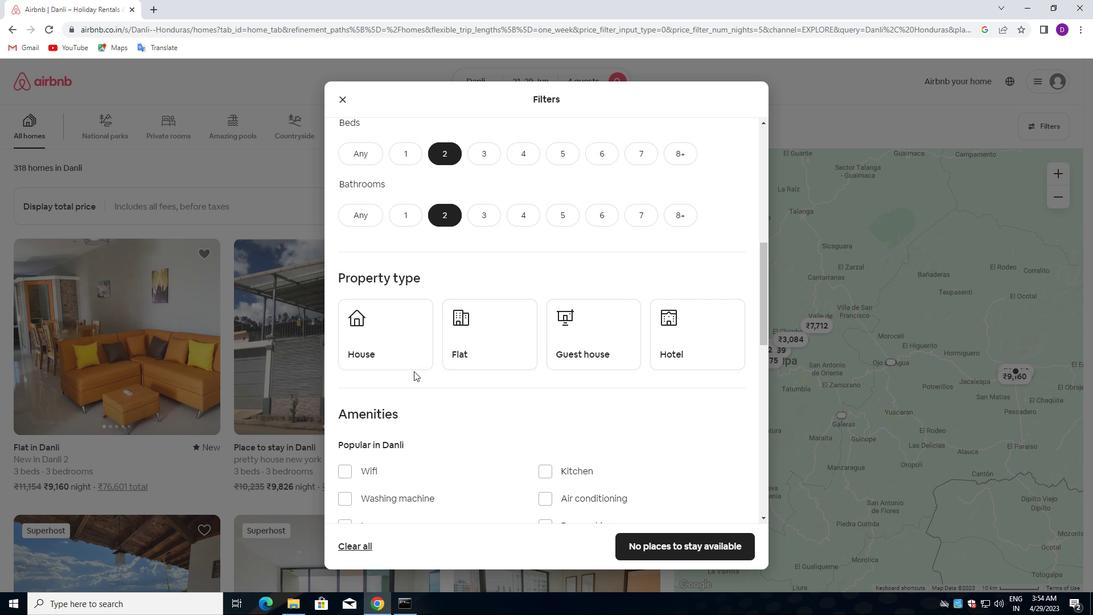 
Action: Mouse pressed left at (380, 351)
Screenshot: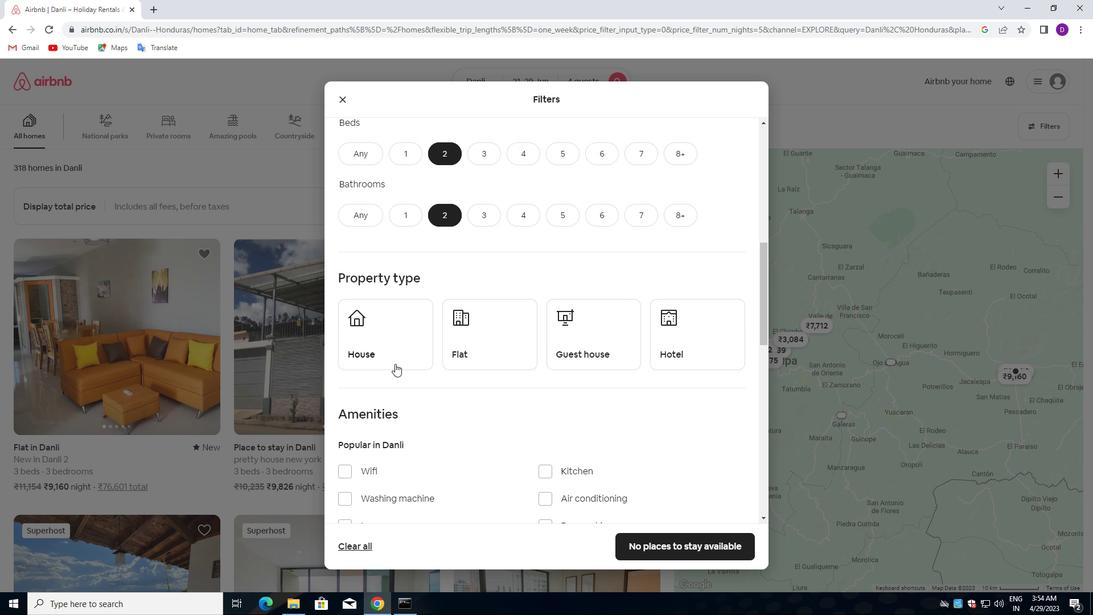 
Action: Mouse moved to (467, 352)
Screenshot: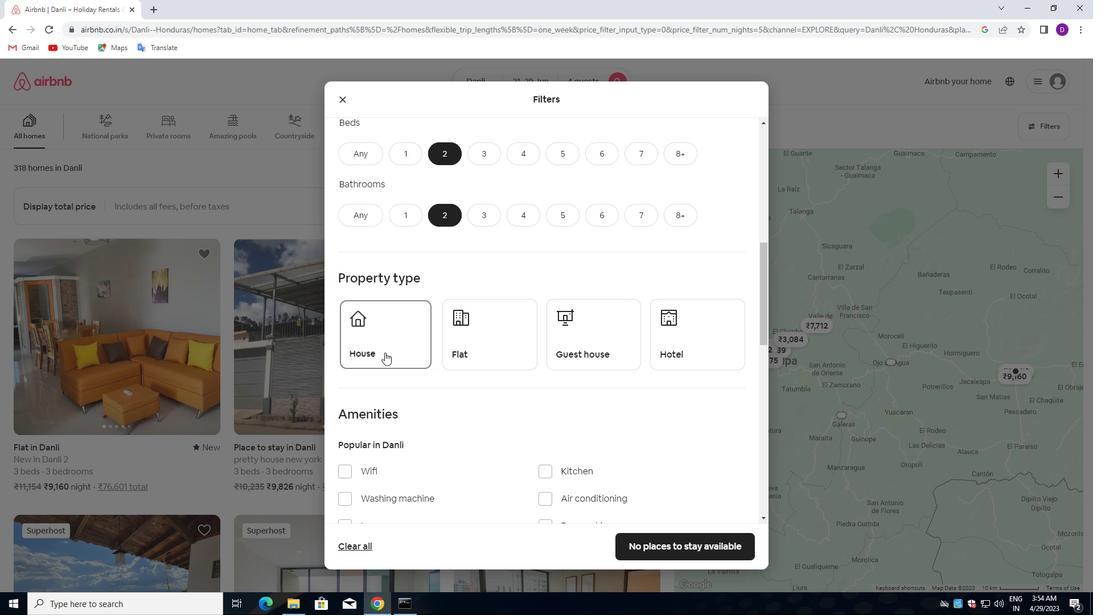 
Action: Mouse pressed left at (467, 352)
Screenshot: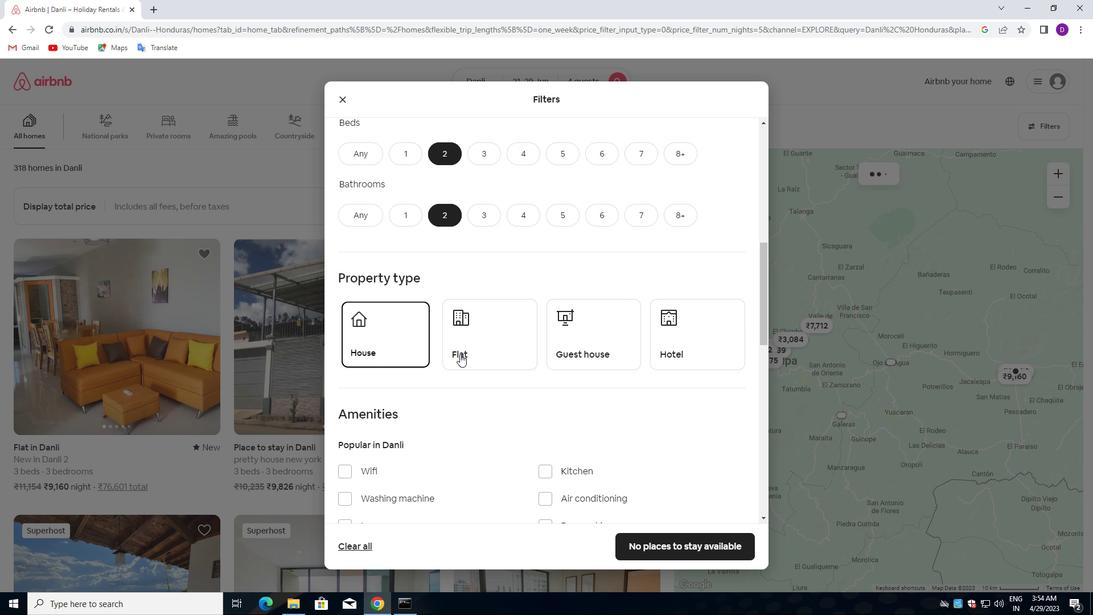 
Action: Mouse moved to (560, 345)
Screenshot: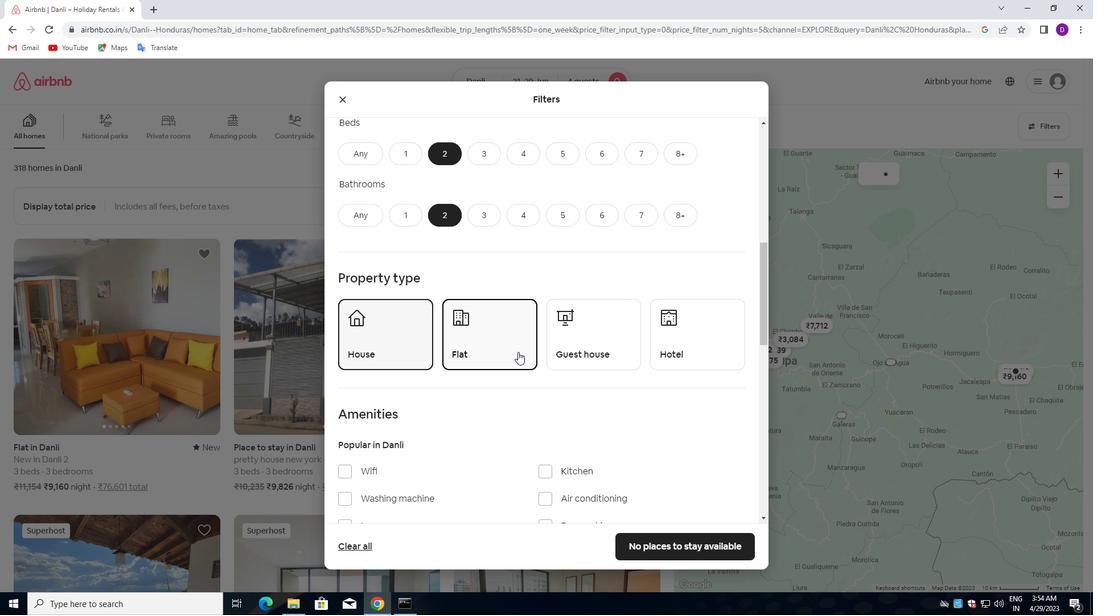 
Action: Mouse pressed left at (560, 345)
Screenshot: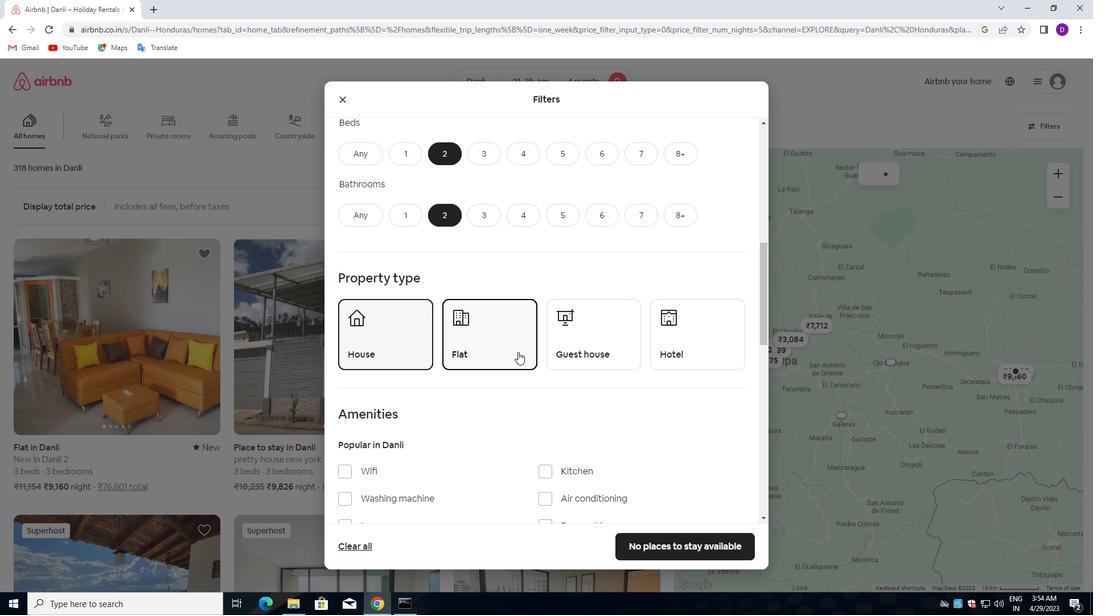 
Action: Mouse moved to (507, 350)
Screenshot: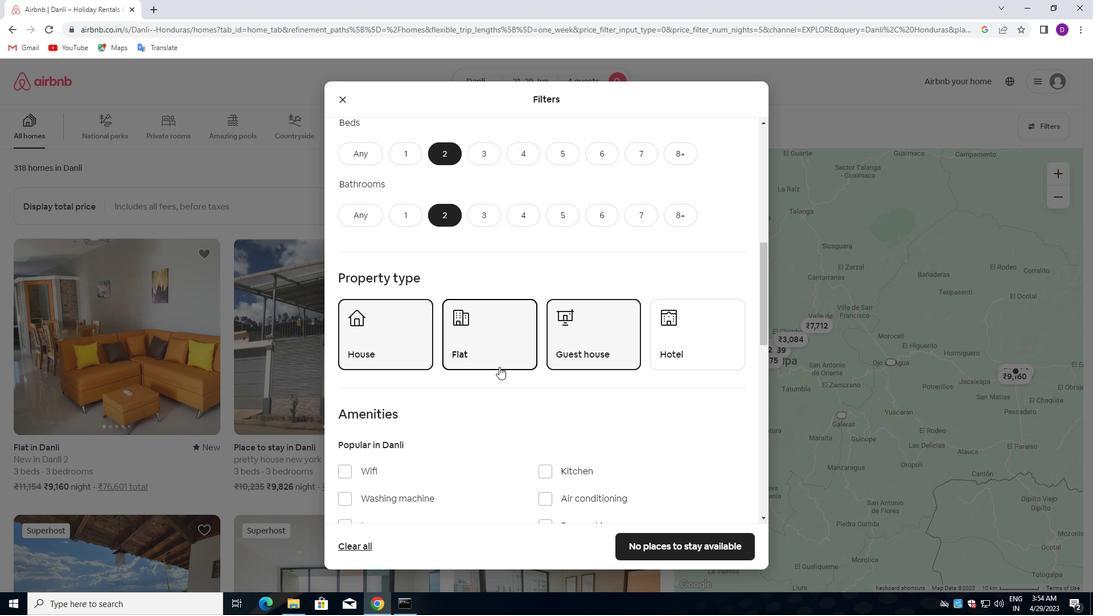 
Action: Mouse scrolled (507, 349) with delta (0, 0)
Screenshot: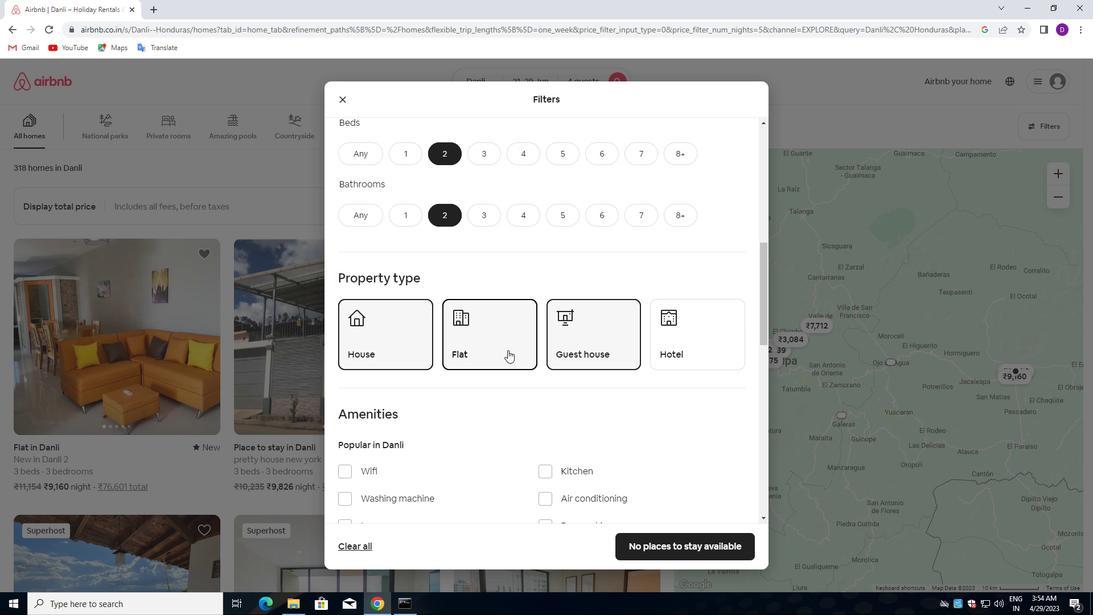 
Action: Mouse scrolled (507, 349) with delta (0, 0)
Screenshot: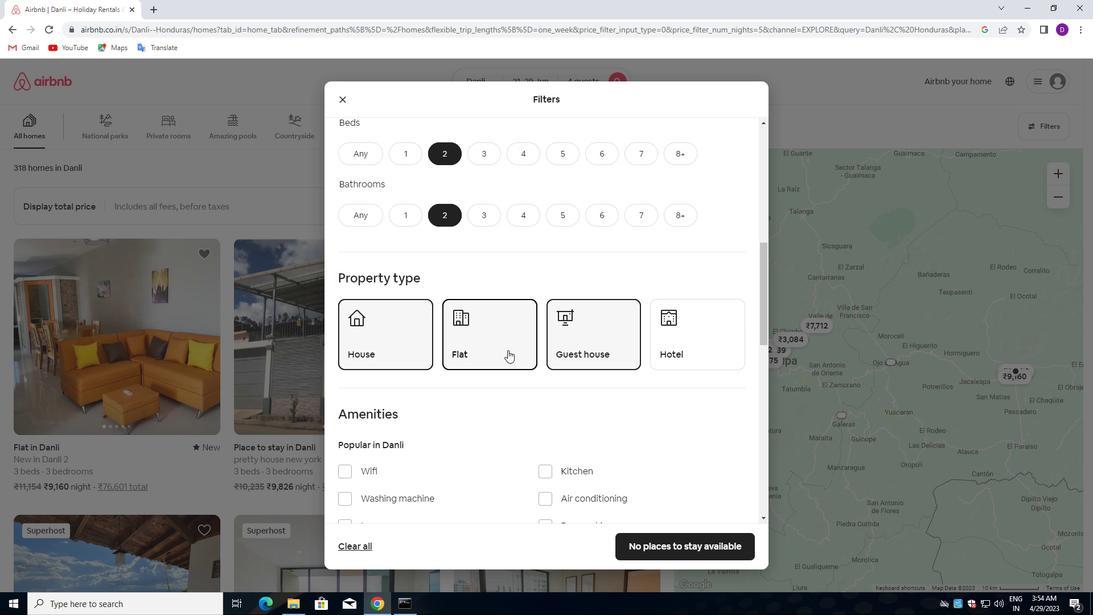 
Action: Mouse scrolled (507, 349) with delta (0, 0)
Screenshot: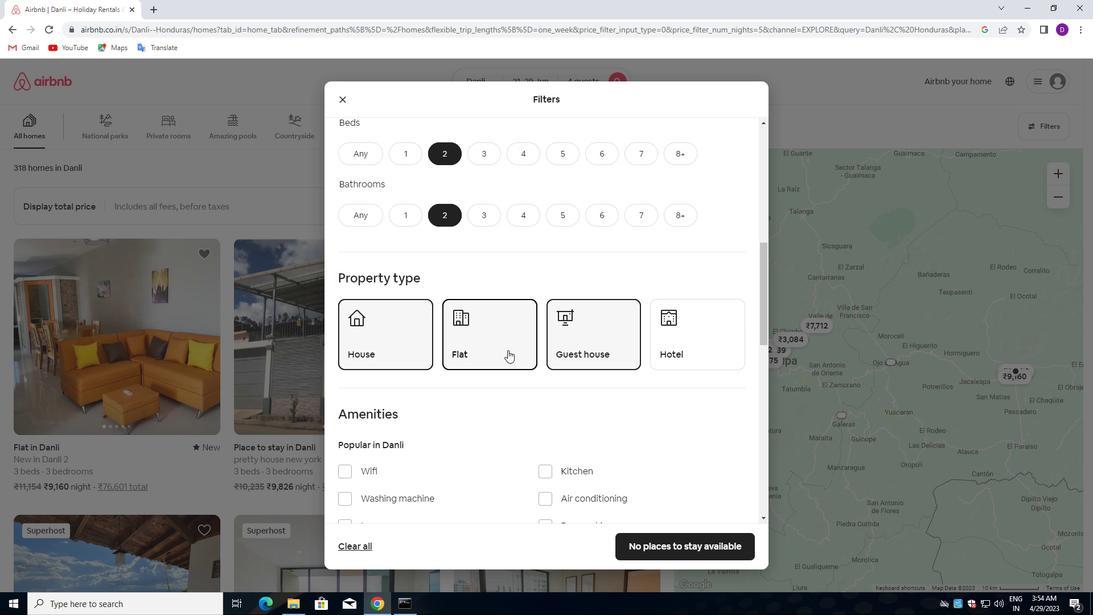 
Action: Mouse moved to (507, 350)
Screenshot: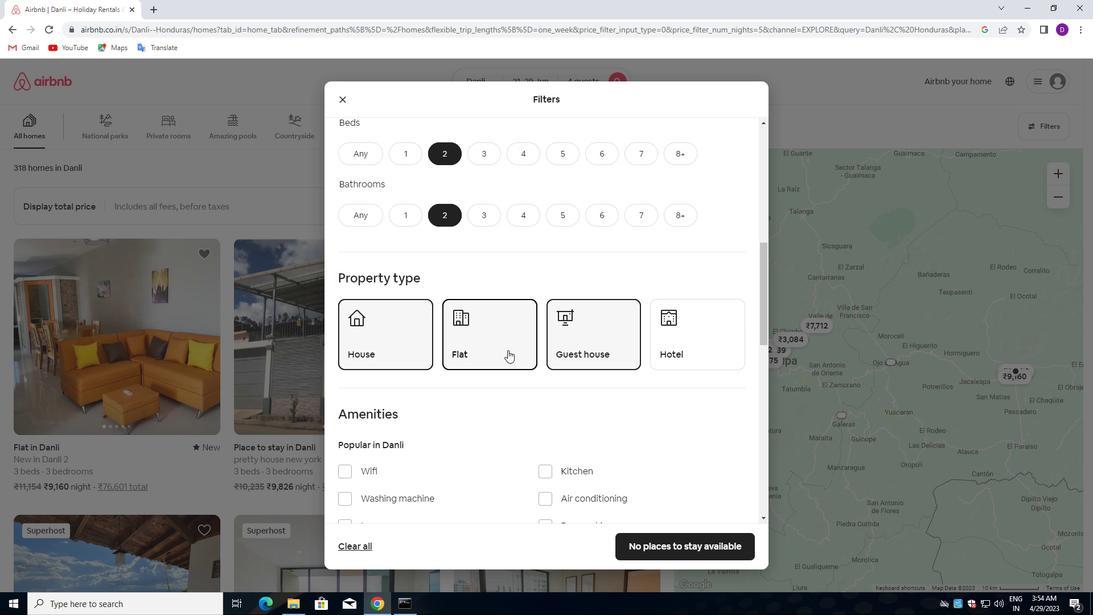 
Action: Mouse scrolled (507, 349) with delta (0, 0)
Screenshot: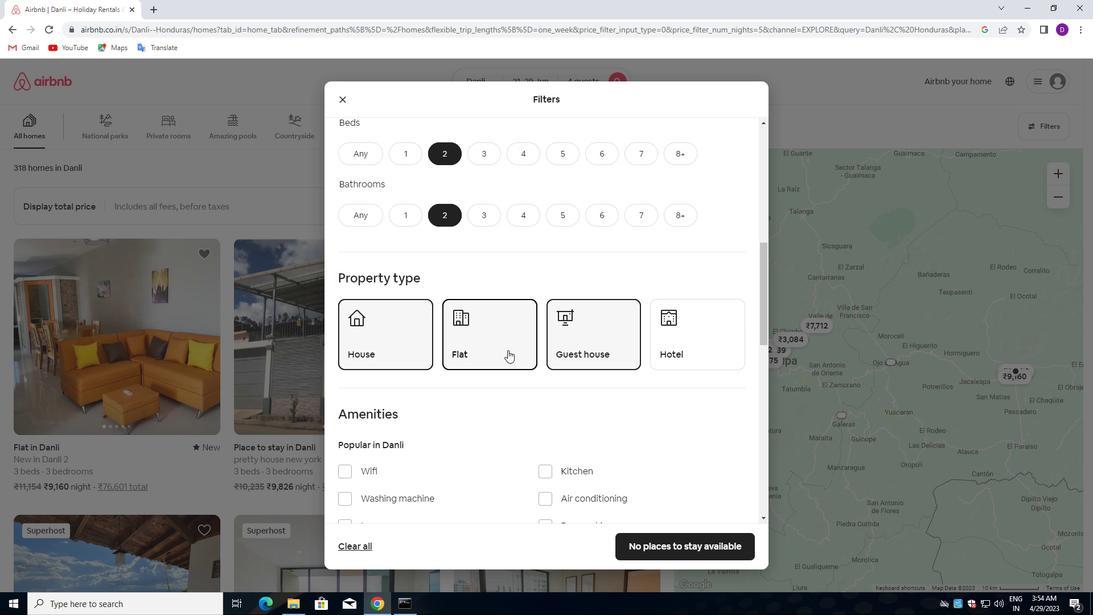 
Action: Mouse moved to (571, 359)
Screenshot: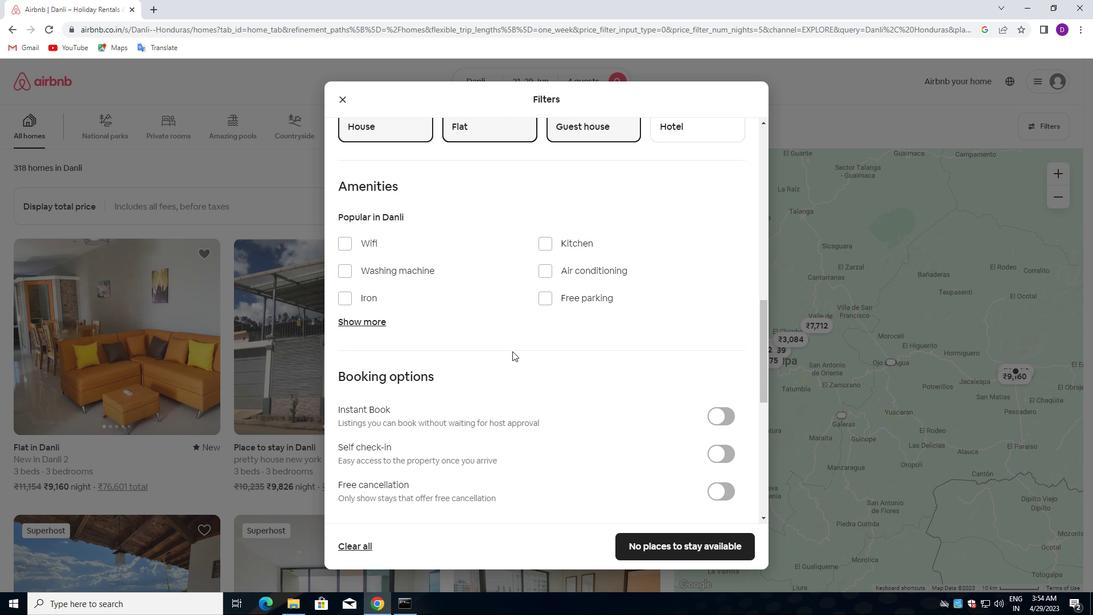 
Action: Mouse scrolled (571, 358) with delta (0, 0)
Screenshot: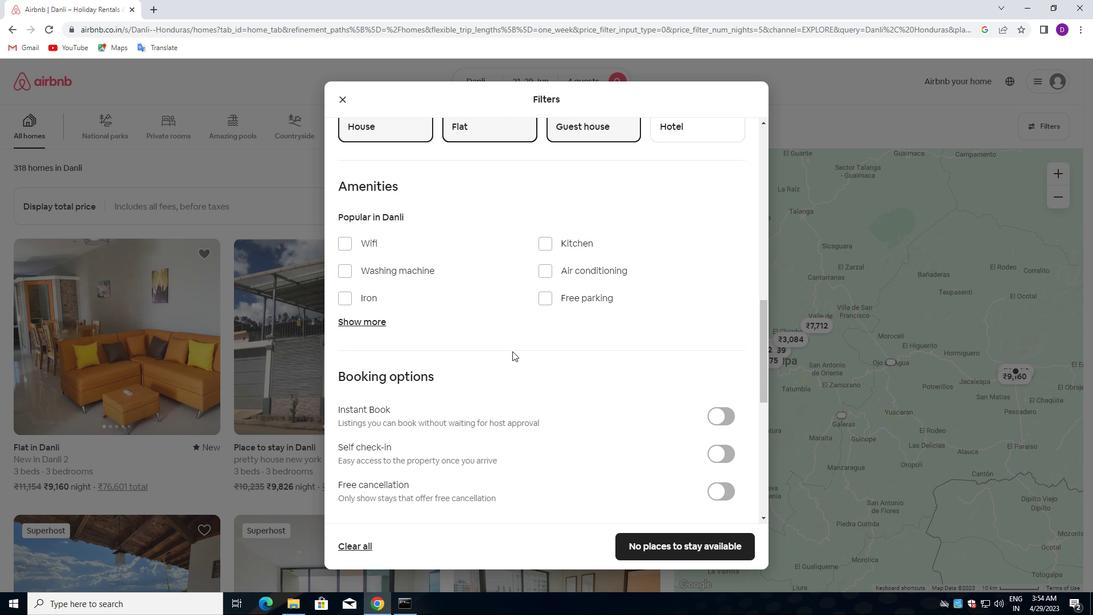 
Action: Mouse moved to (717, 399)
Screenshot: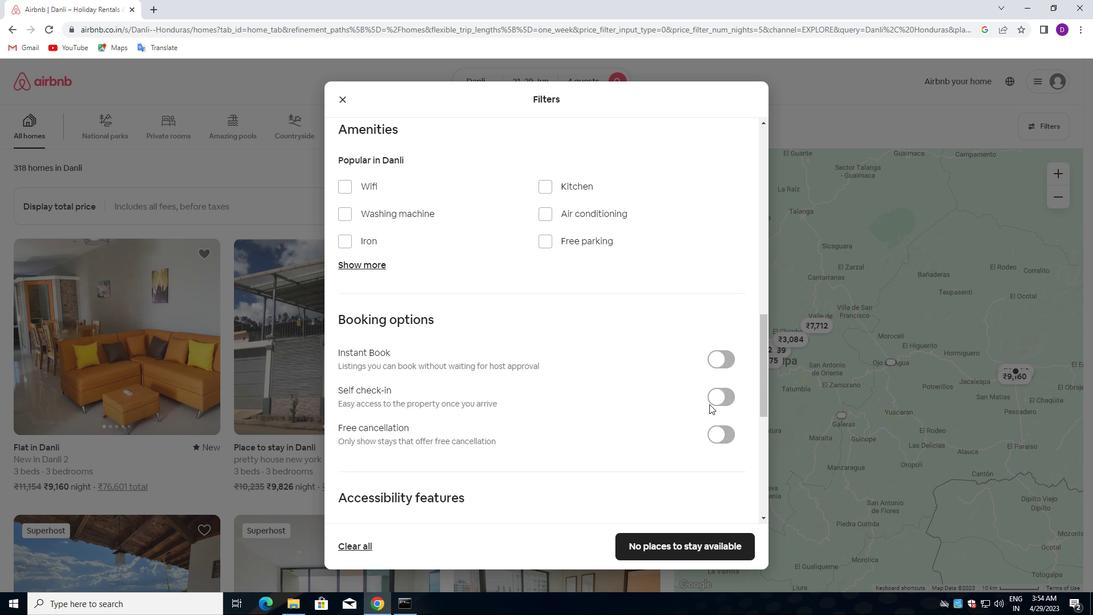 
Action: Mouse pressed left at (717, 399)
Screenshot: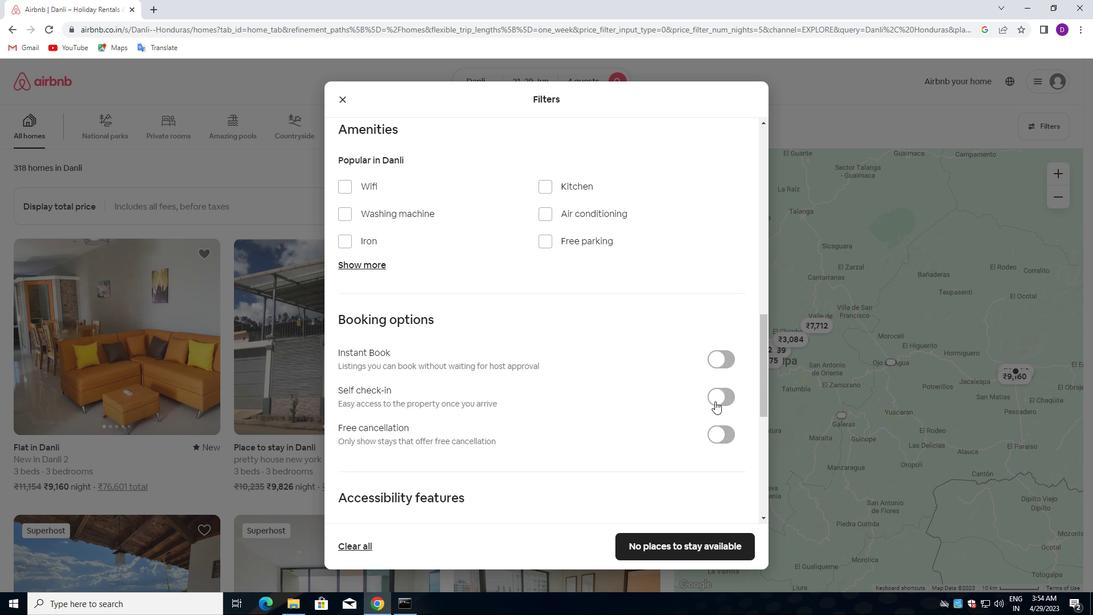 
Action: Mouse moved to (481, 367)
Screenshot: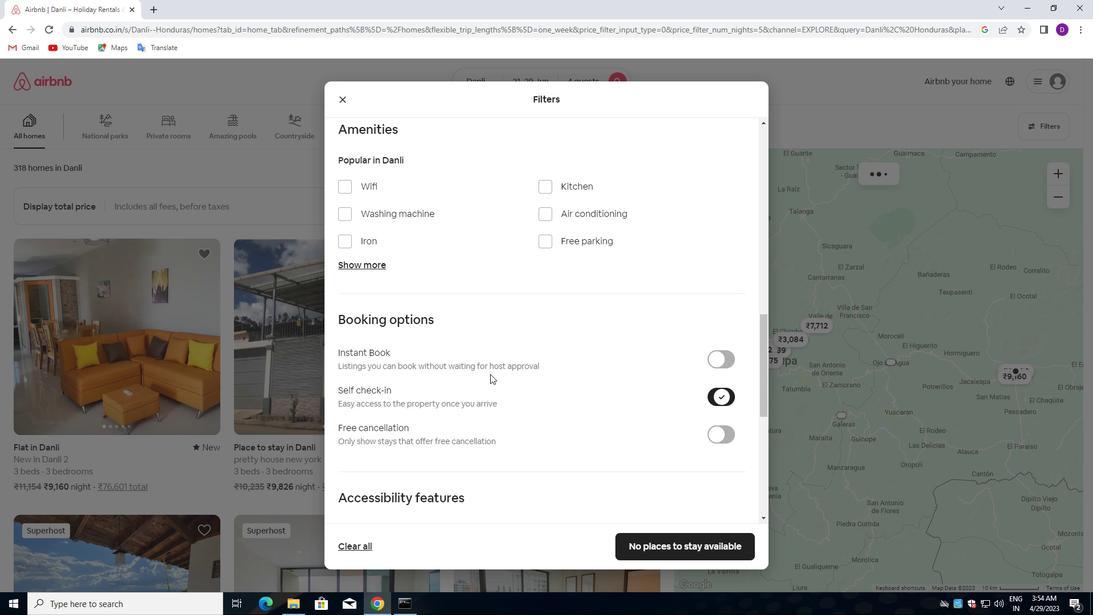 
Action: Mouse scrolled (481, 367) with delta (0, 0)
Screenshot: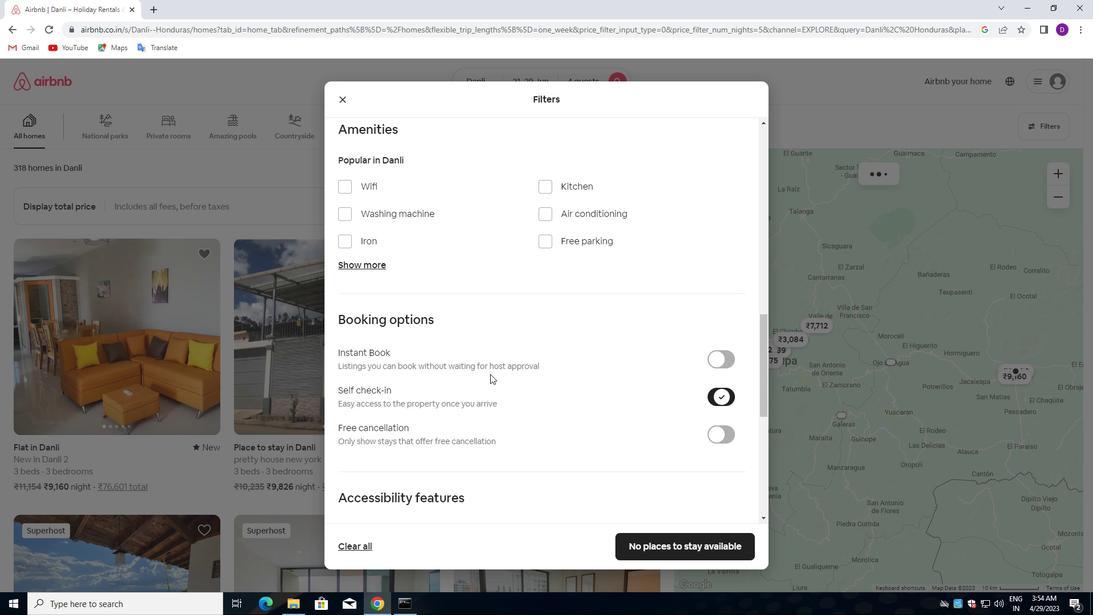 
Action: Mouse scrolled (481, 367) with delta (0, 0)
Screenshot: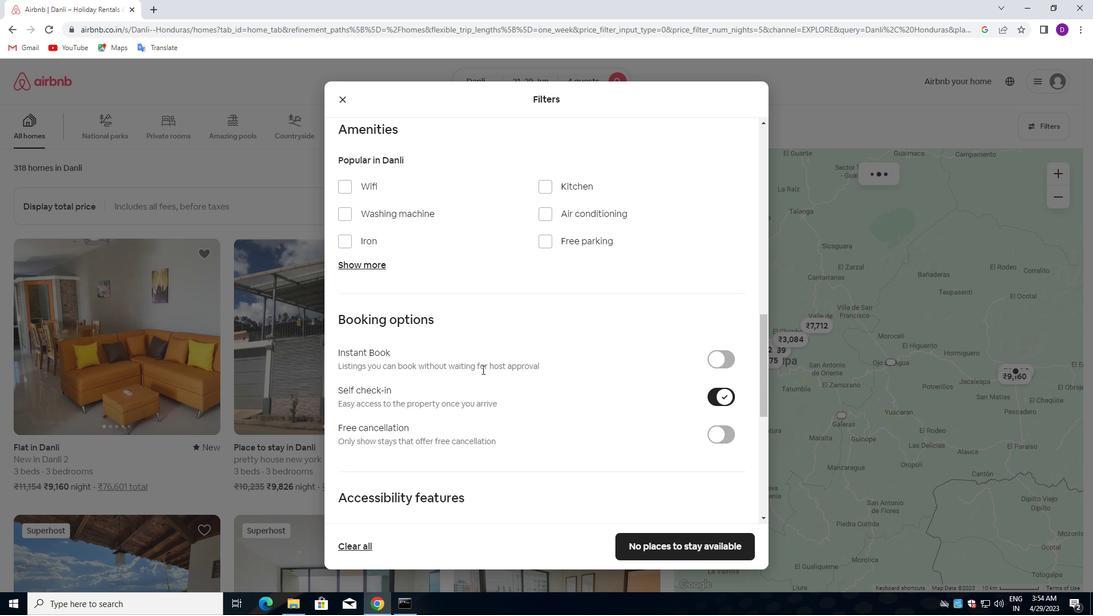 
Action: Mouse scrolled (481, 367) with delta (0, 0)
Screenshot: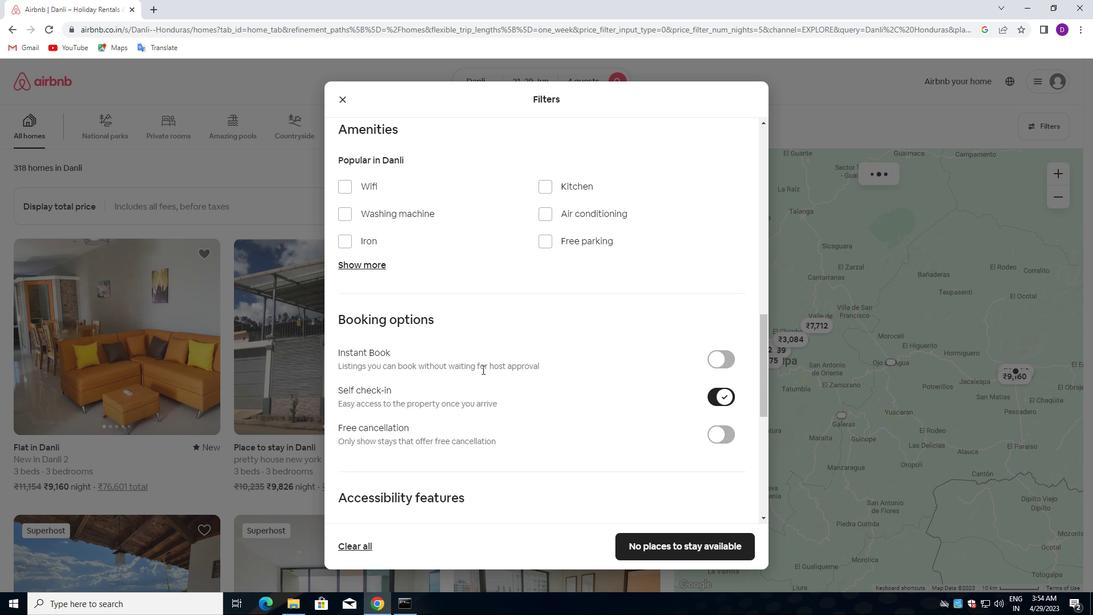 
Action: Mouse scrolled (481, 367) with delta (0, 0)
Screenshot: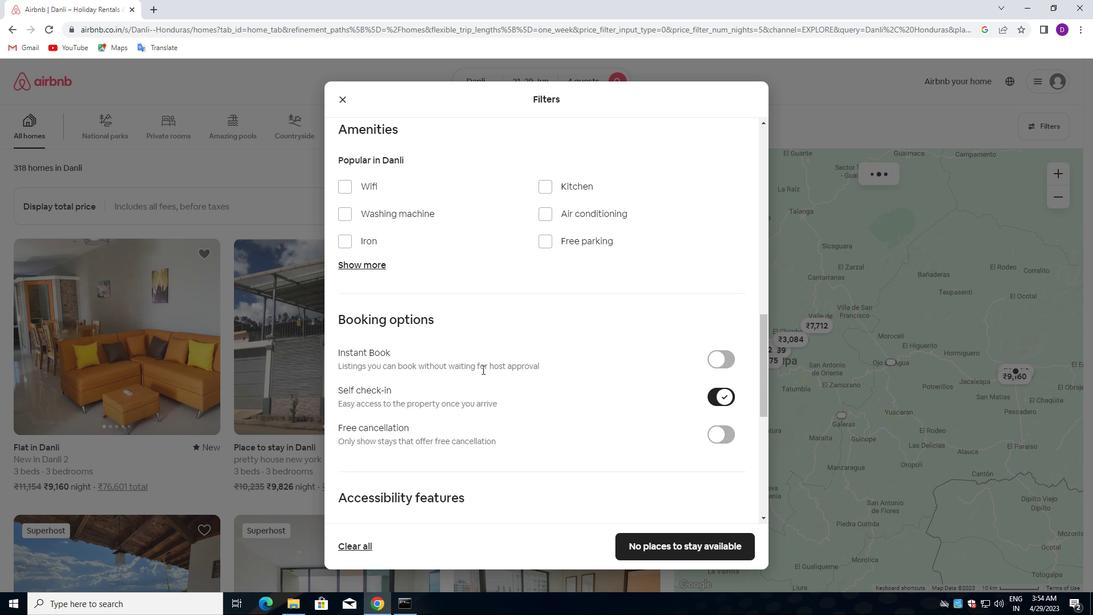 
Action: Mouse moved to (481, 367)
Screenshot: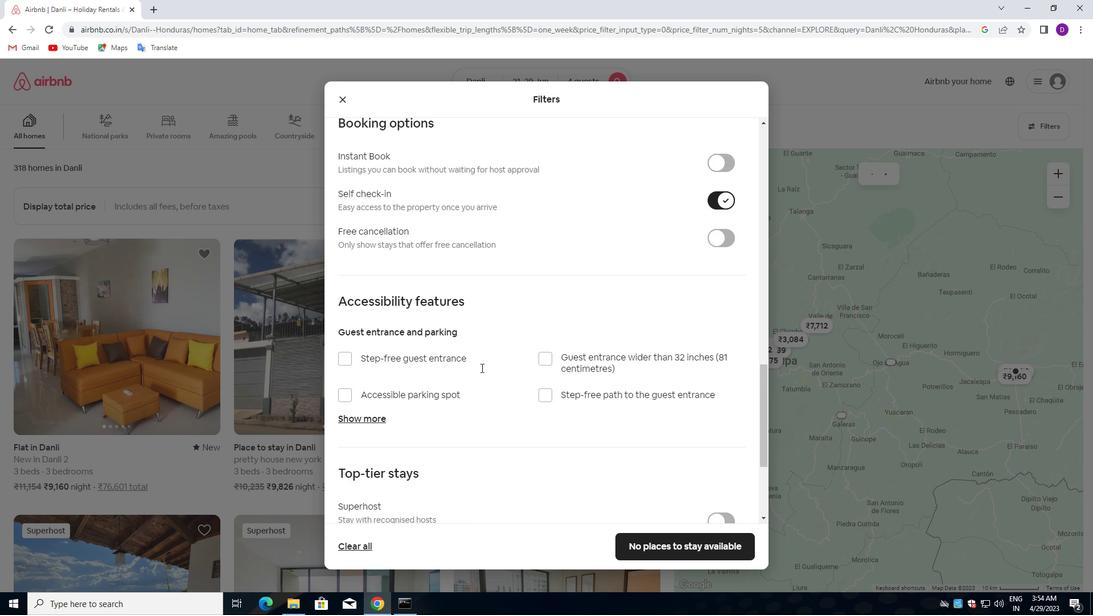 
Action: Mouse scrolled (481, 367) with delta (0, 0)
Screenshot: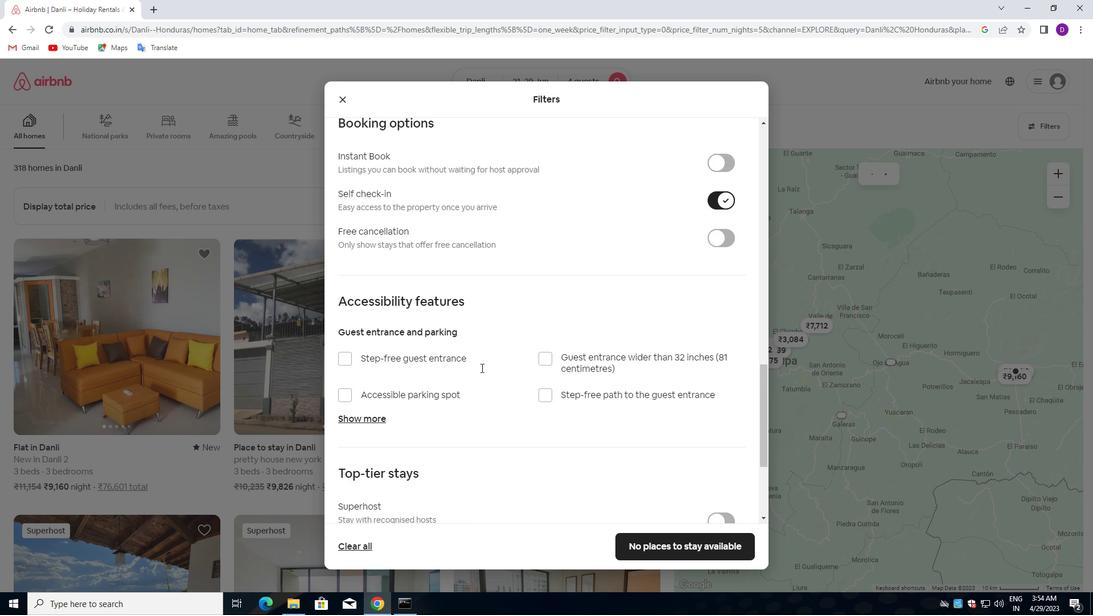 
Action: Mouse moved to (481, 369)
Screenshot: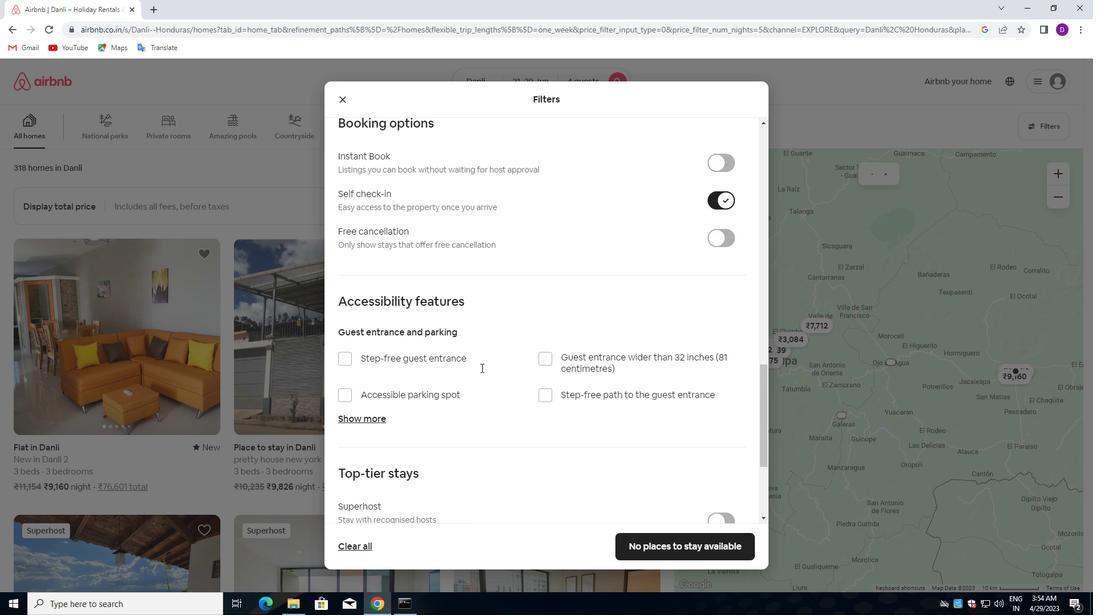 
Action: Mouse scrolled (481, 369) with delta (0, 0)
Screenshot: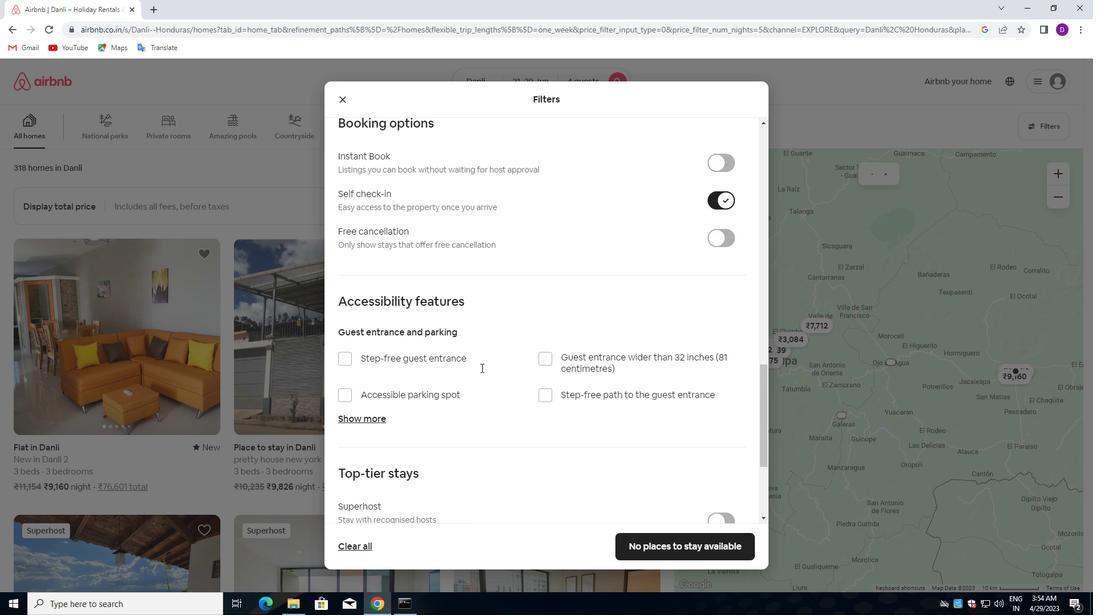 
Action: Mouse moved to (481, 372)
Screenshot: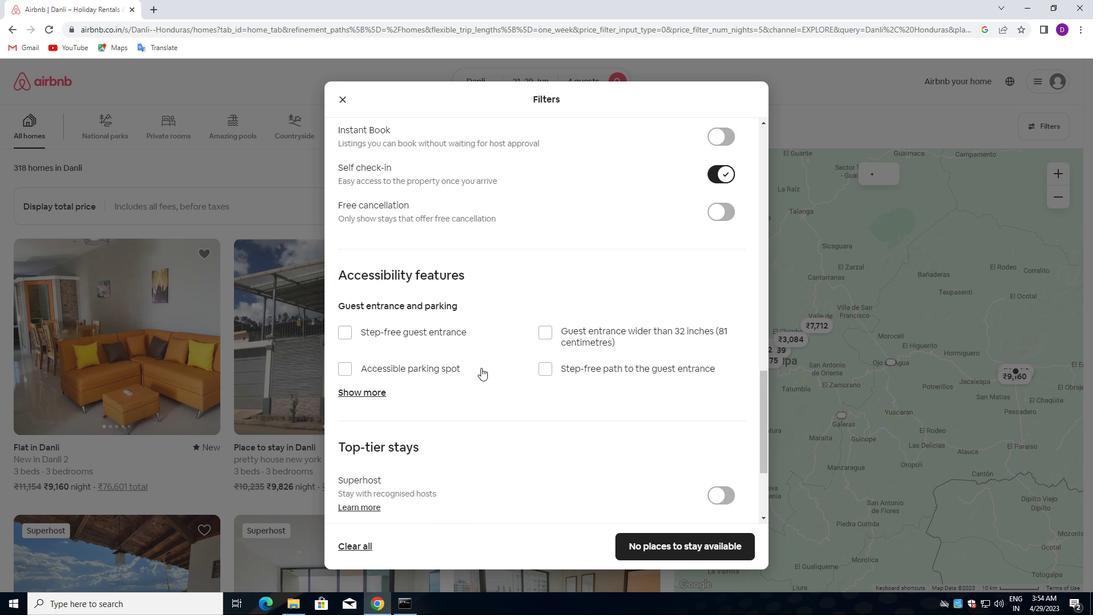 
Action: Mouse scrolled (481, 371) with delta (0, 0)
Screenshot: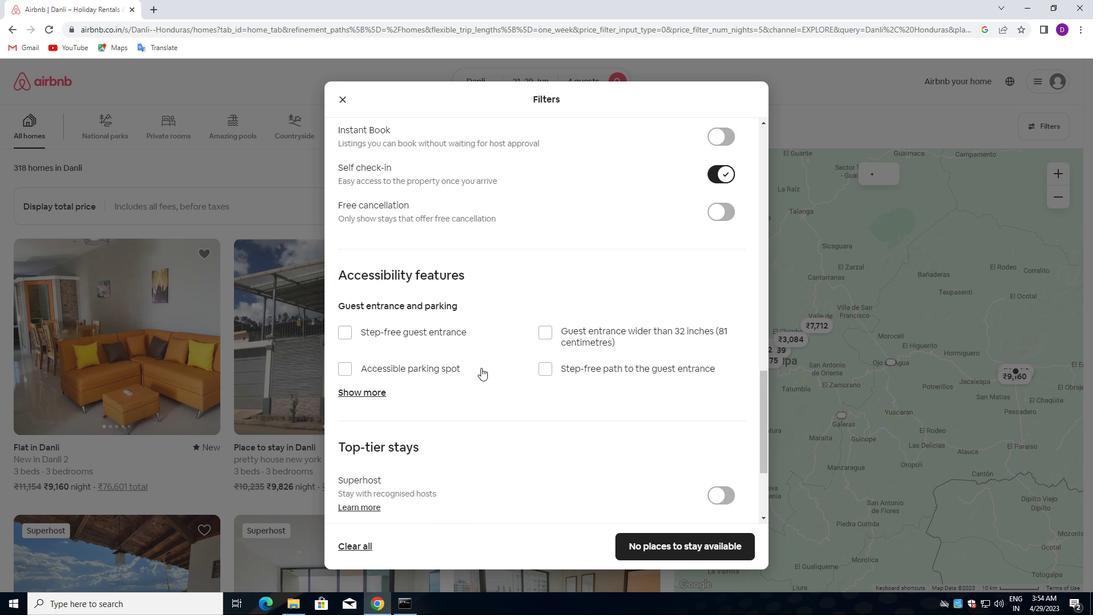 
Action: Mouse moved to (481, 375)
Screenshot: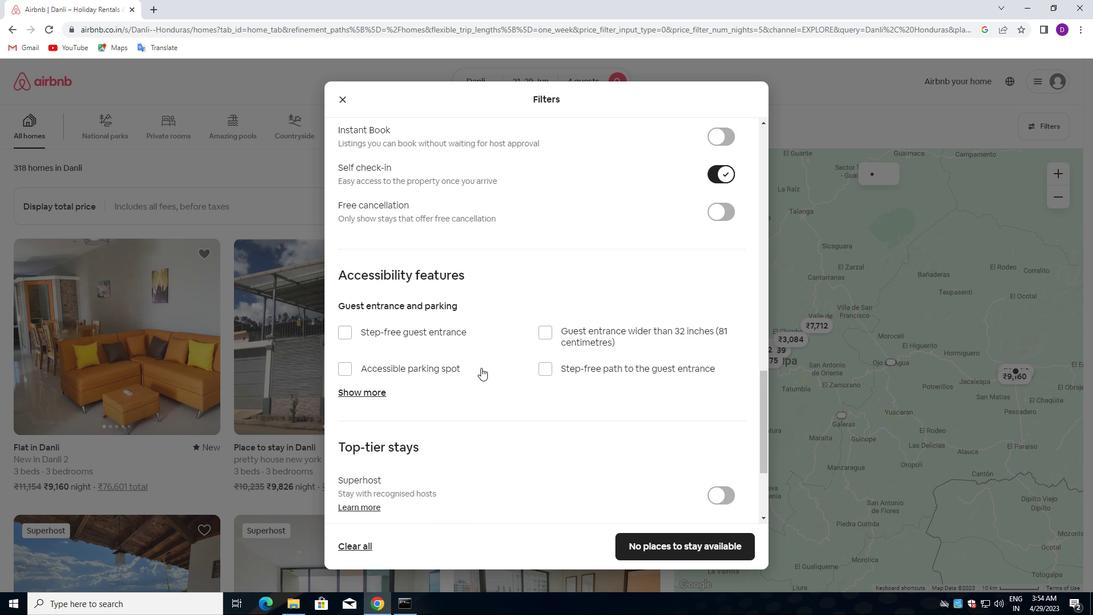 
Action: Mouse scrolled (481, 374) with delta (0, 0)
Screenshot: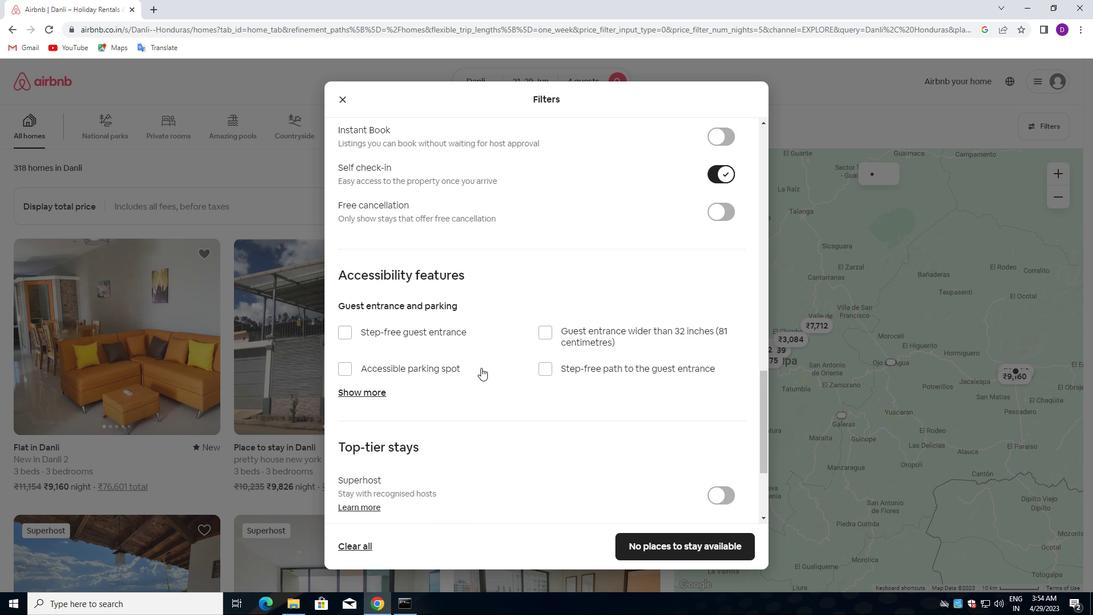 
Action: Mouse moved to (329, 445)
Screenshot: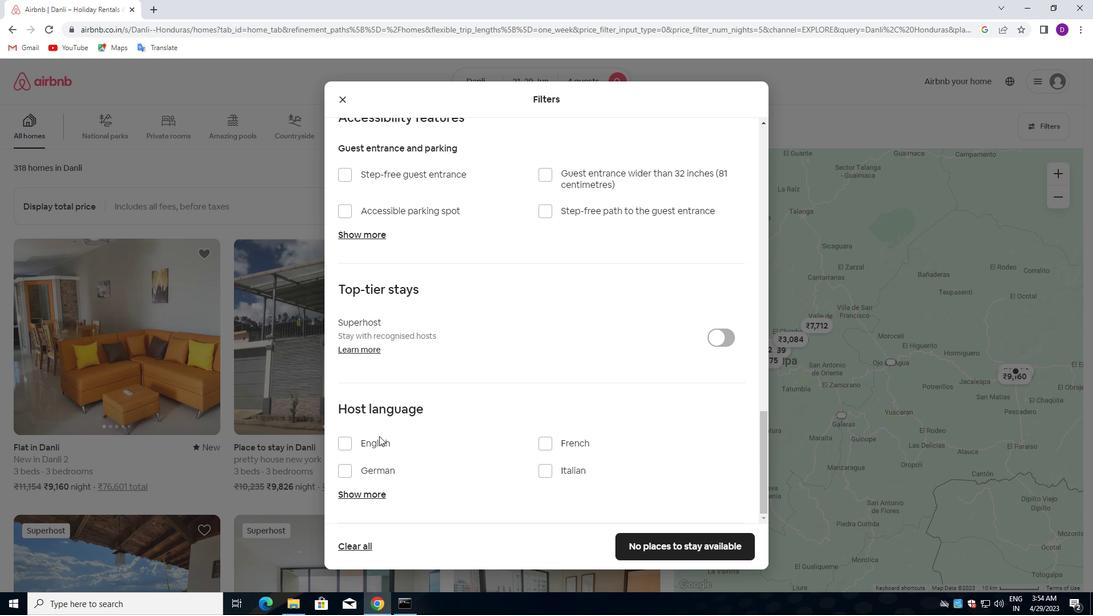 
Action: Mouse pressed left at (329, 445)
Screenshot: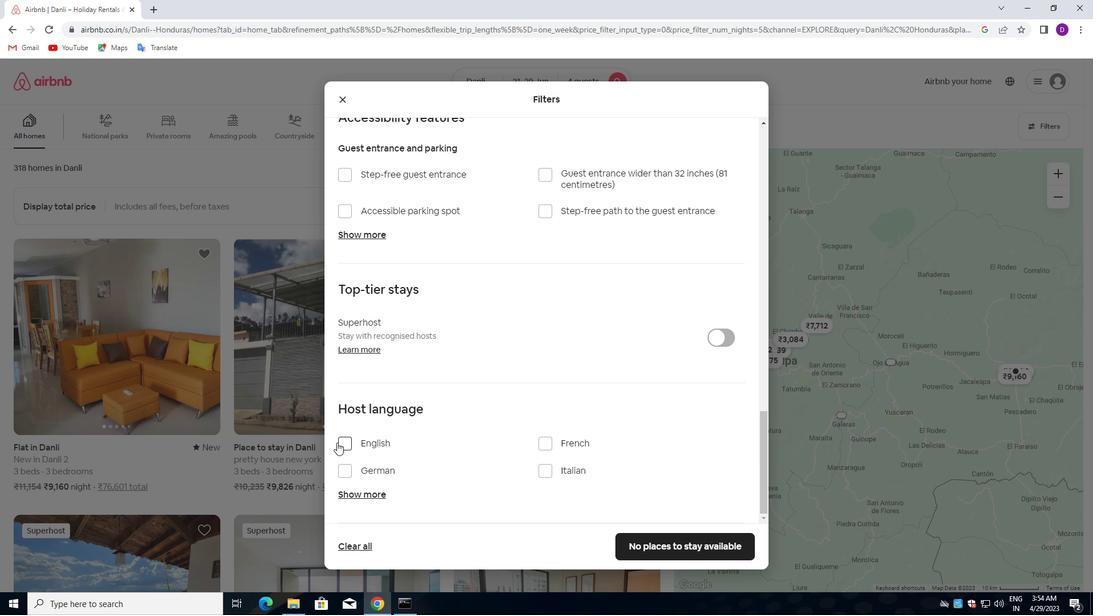 
Action: Mouse moved to (338, 444)
Screenshot: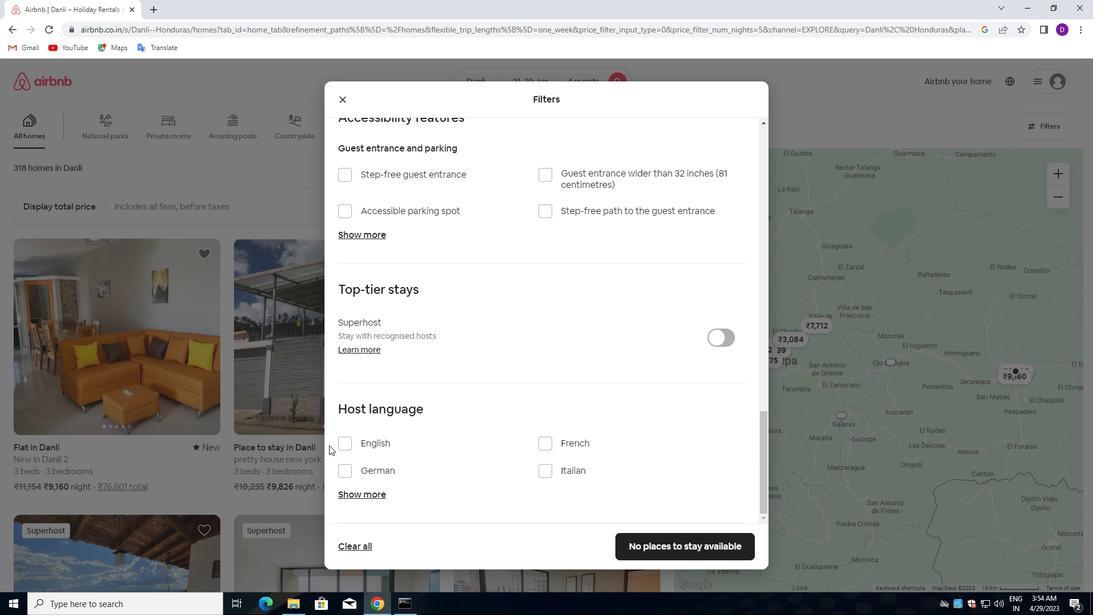 
Action: Mouse pressed left at (338, 444)
Screenshot: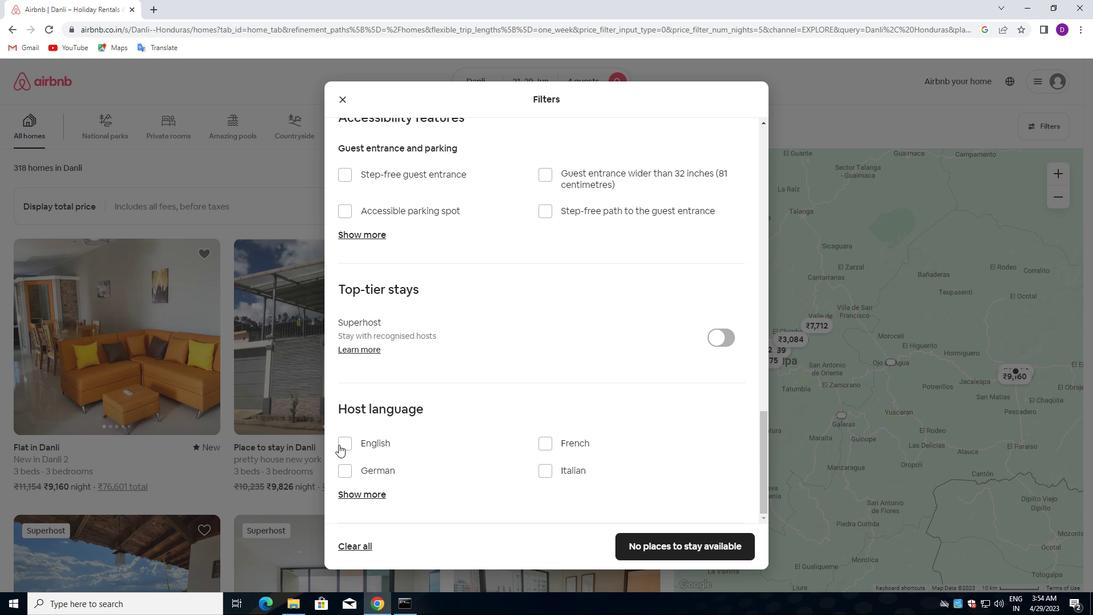 
Action: Mouse moved to (701, 538)
Screenshot: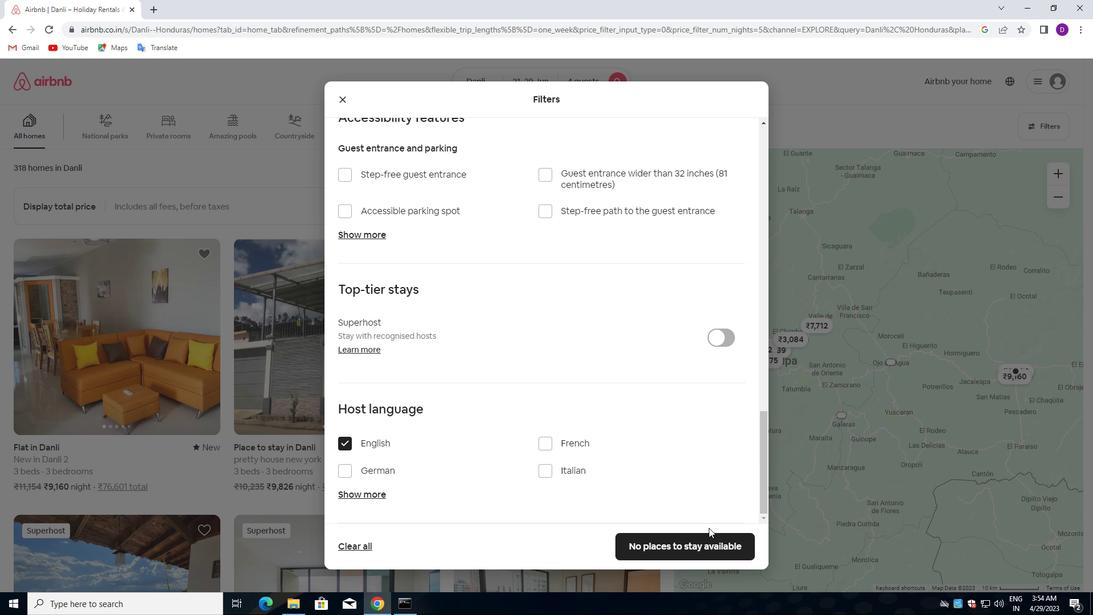 
Action: Mouse pressed left at (701, 538)
Screenshot: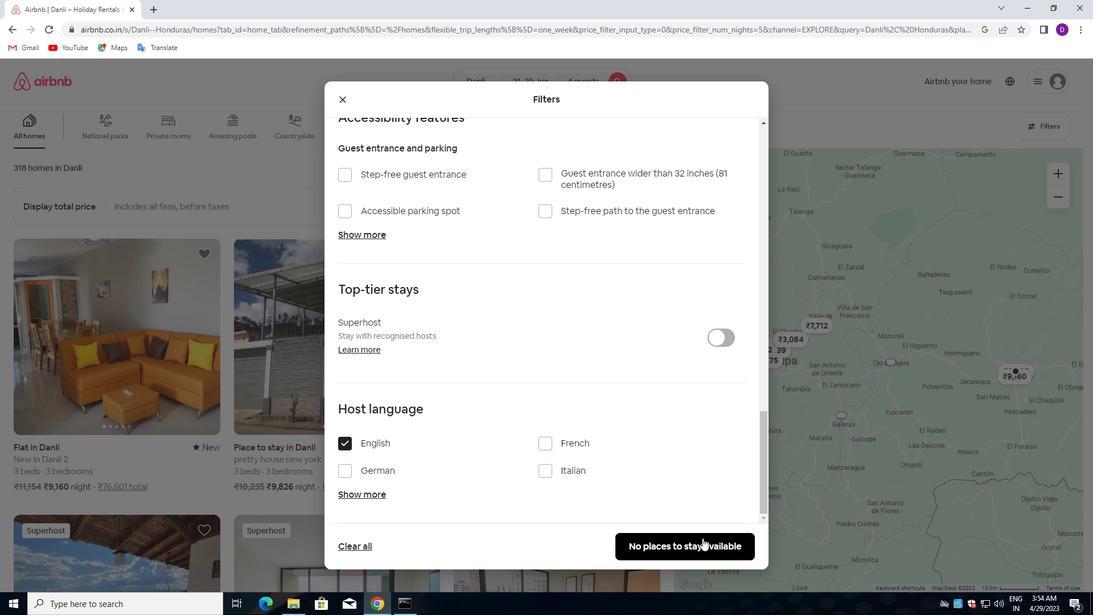 
Action: Mouse moved to (578, 375)
Screenshot: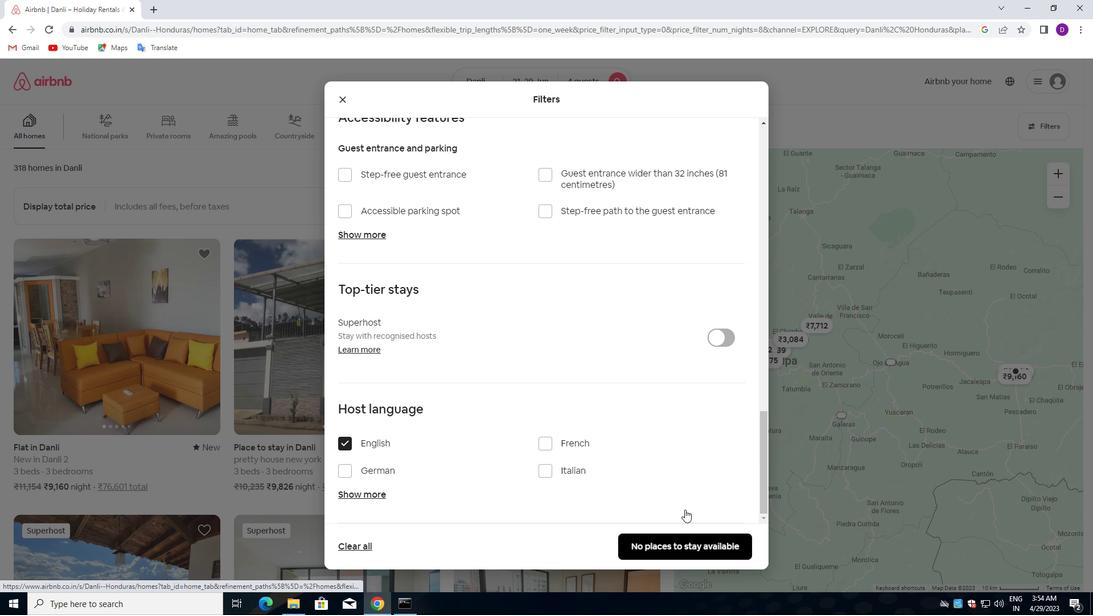 
